 Task: Search one way flight ticket for 1 adult, 5 children, 2 infants in seat and 1 infant on lap in first from Idaho Falls: Idaho Falls Regional Airport (fanning Field) to Raleigh: Raleigh-durham International Airport on 8-5-2023. Choice of flights is Royal air maroc. Number of bags: 1 checked bag. Price is upto 55000. Outbound departure time preference is 14:15.
Action: Mouse moved to (302, 279)
Screenshot: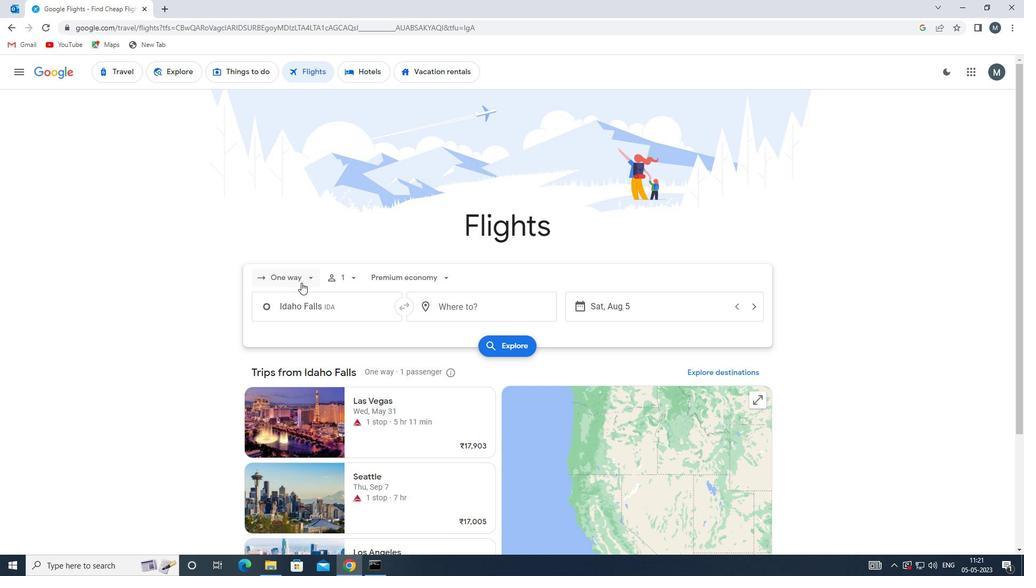 
Action: Mouse pressed left at (302, 279)
Screenshot: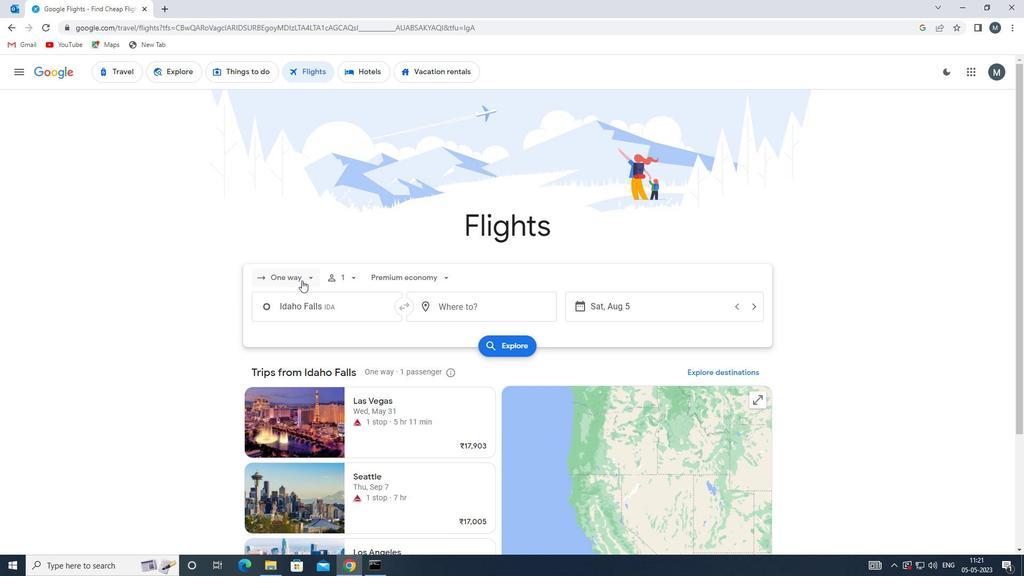 
Action: Mouse moved to (302, 324)
Screenshot: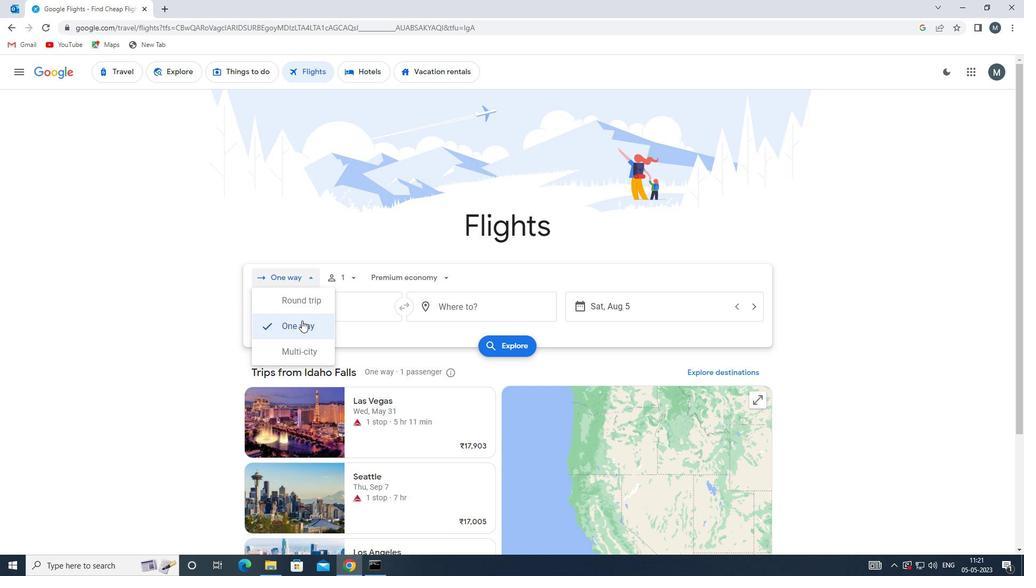 
Action: Mouse pressed left at (302, 324)
Screenshot: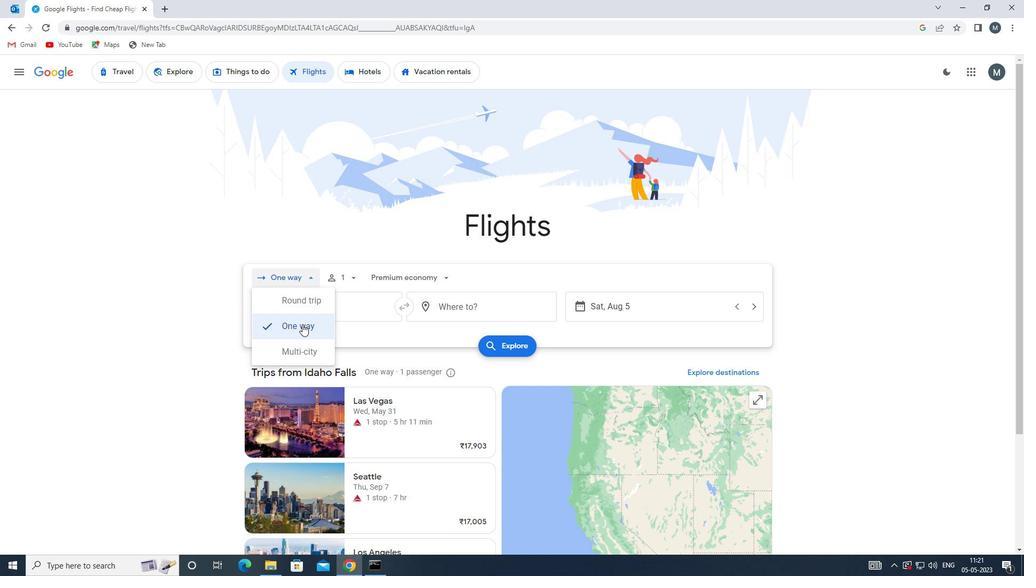 
Action: Mouse moved to (343, 275)
Screenshot: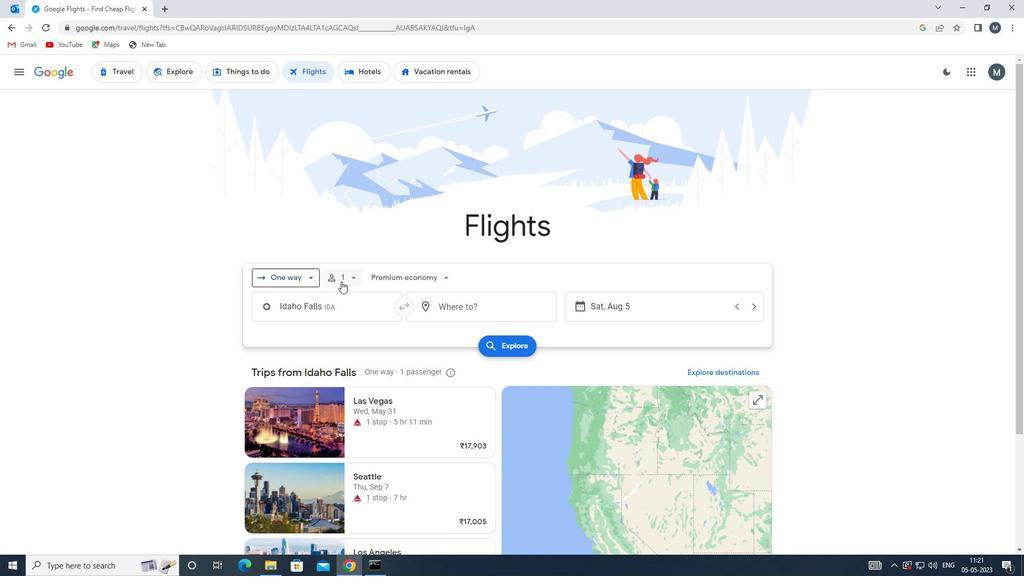 
Action: Mouse pressed left at (343, 275)
Screenshot: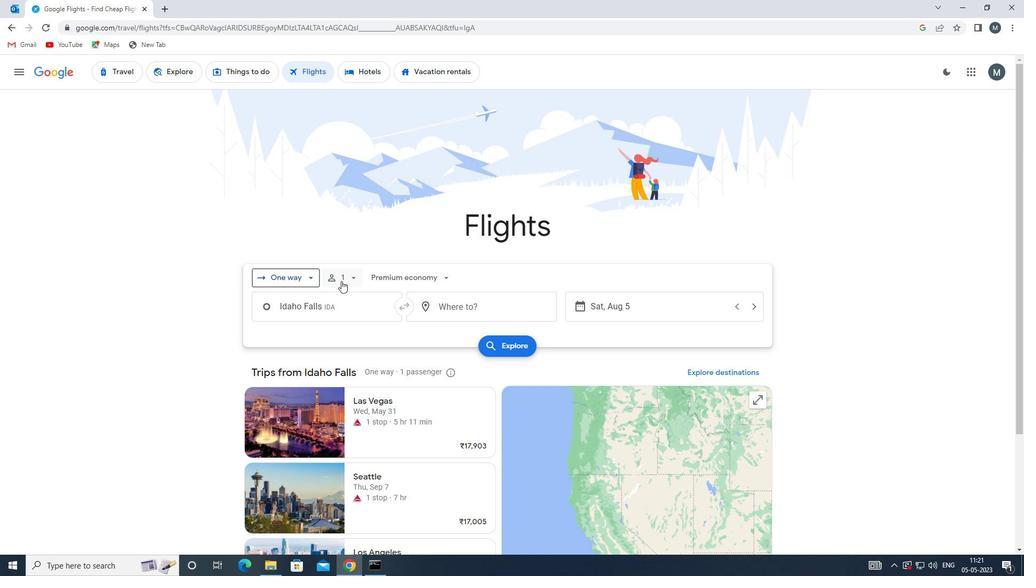 
Action: Mouse moved to (436, 335)
Screenshot: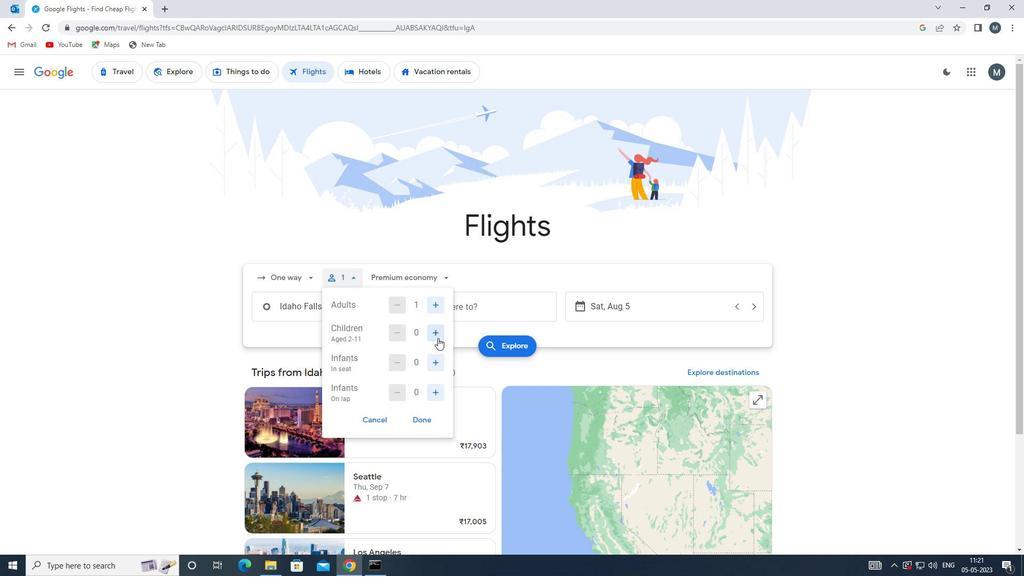 
Action: Mouse pressed left at (436, 335)
Screenshot: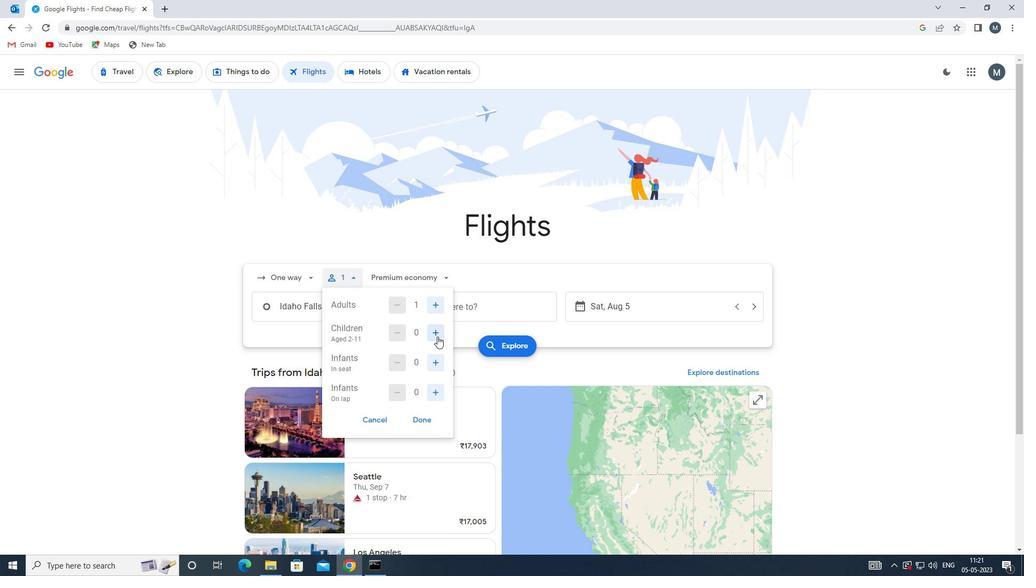 
Action: Mouse moved to (436, 335)
Screenshot: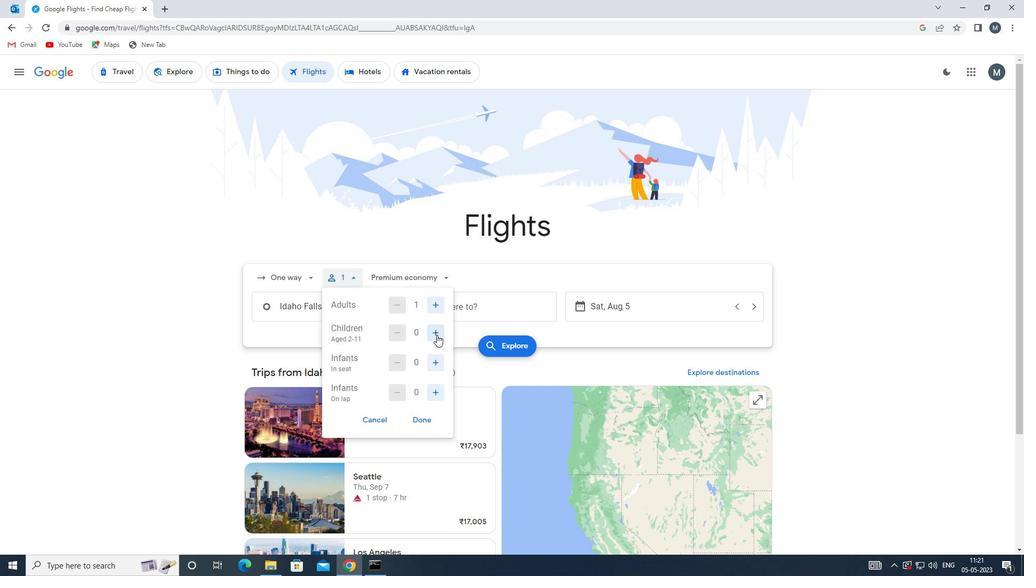 
Action: Mouse pressed left at (436, 335)
Screenshot: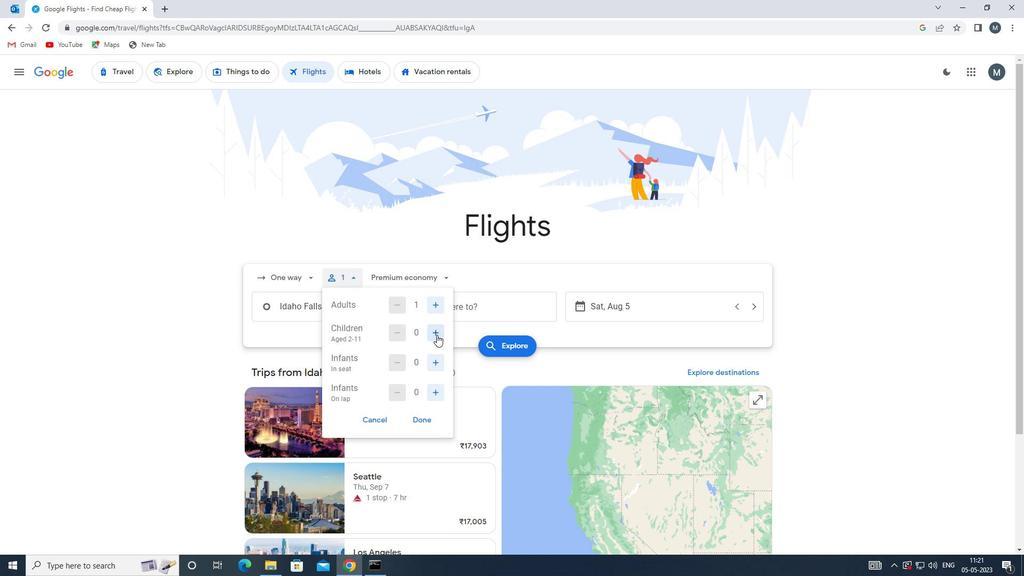 
Action: Mouse pressed left at (436, 335)
Screenshot: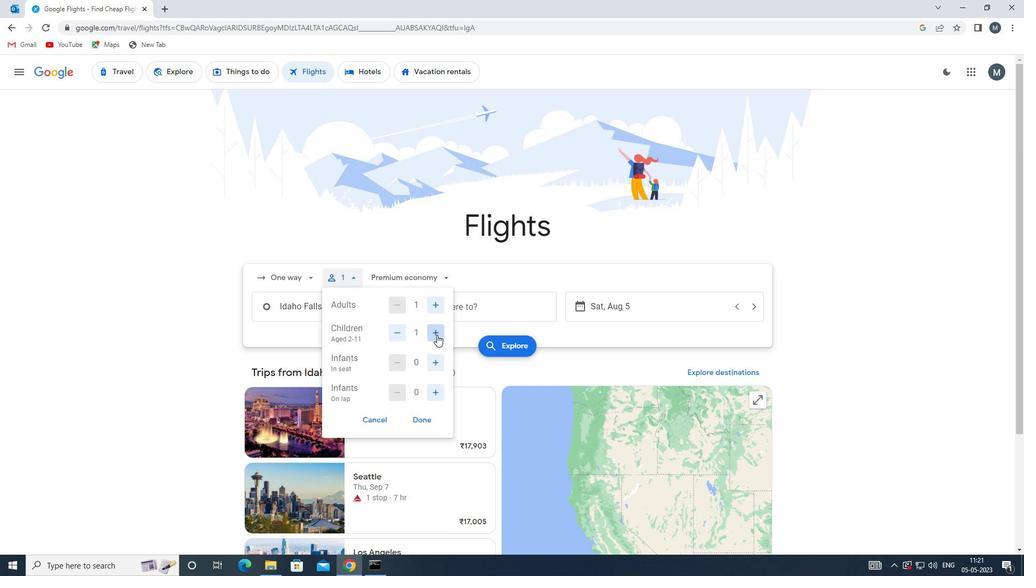 
Action: Mouse pressed left at (436, 335)
Screenshot: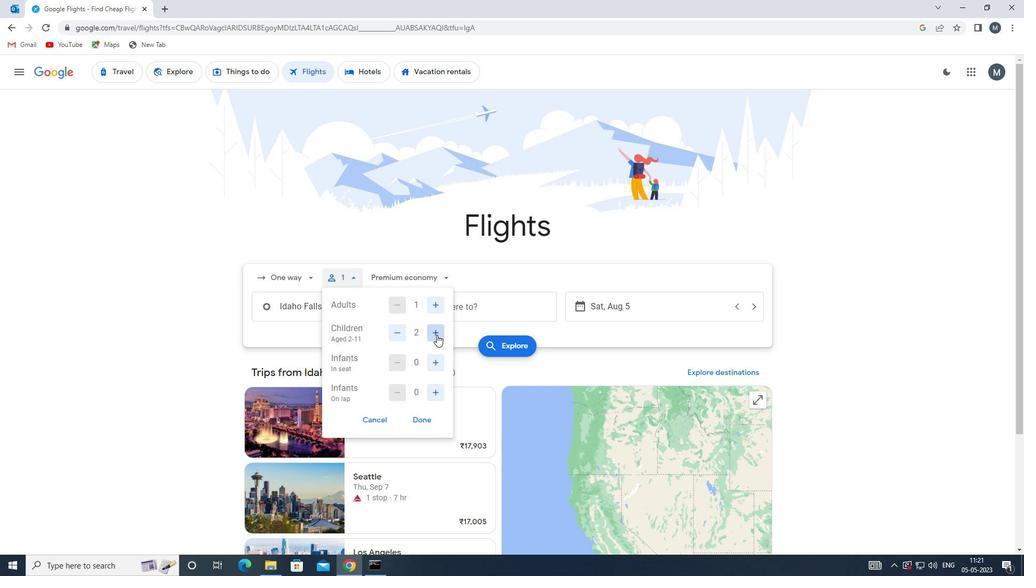 
Action: Mouse pressed left at (436, 335)
Screenshot: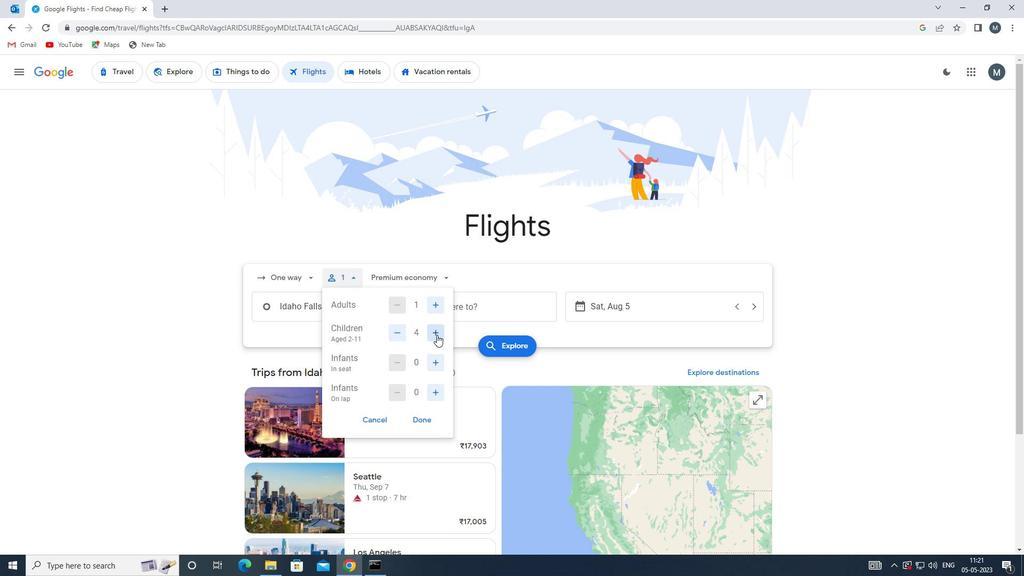 
Action: Mouse moved to (433, 363)
Screenshot: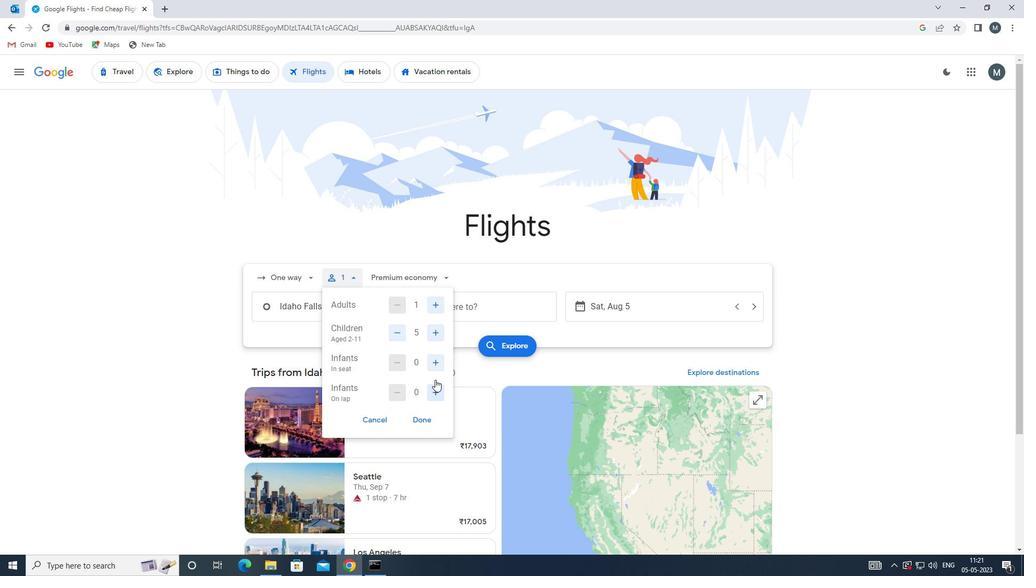 
Action: Mouse pressed left at (433, 363)
Screenshot: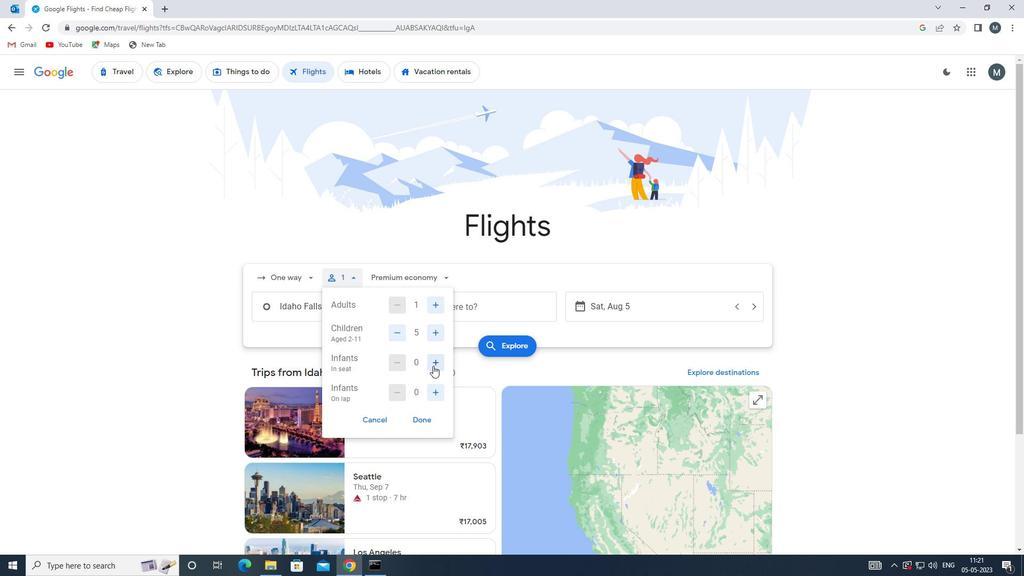 
Action: Mouse pressed left at (433, 363)
Screenshot: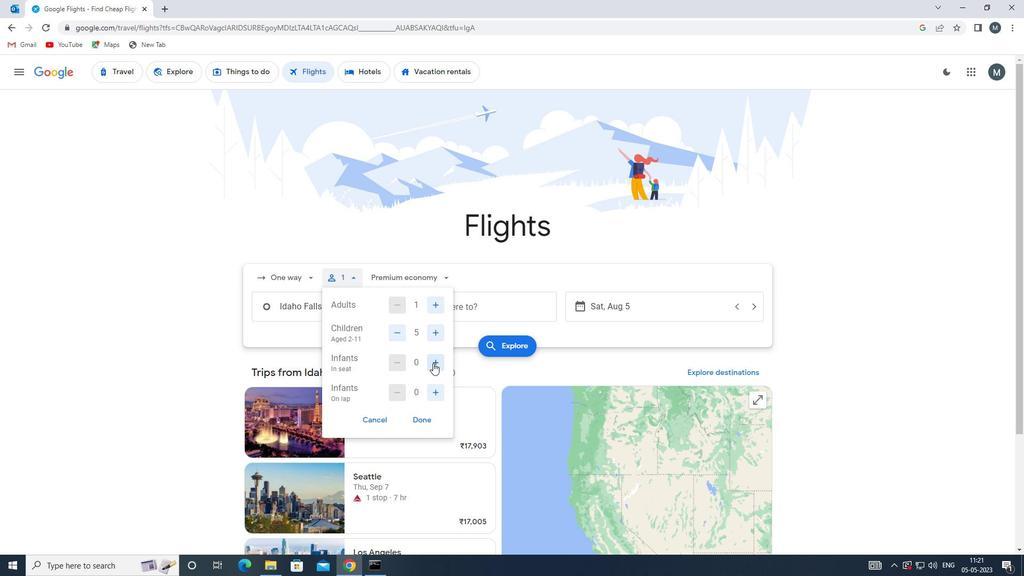 
Action: Mouse moved to (432, 390)
Screenshot: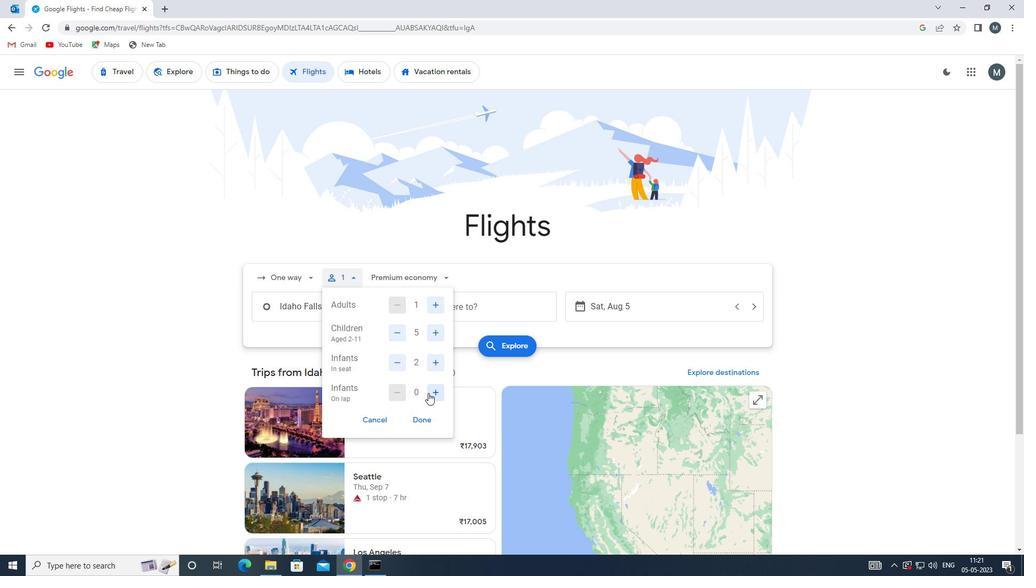 
Action: Mouse pressed left at (432, 390)
Screenshot: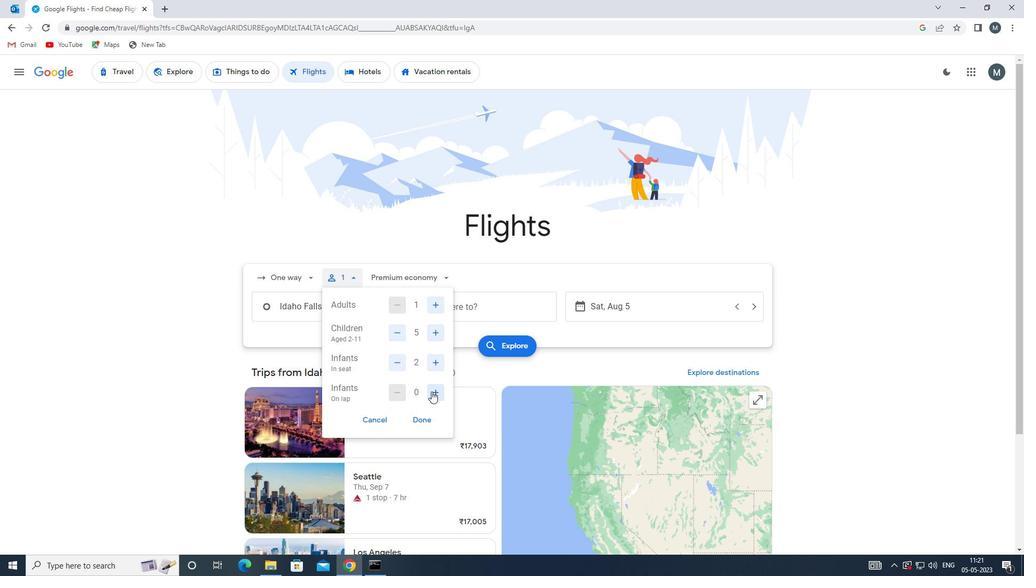 
Action: Mouse moved to (396, 364)
Screenshot: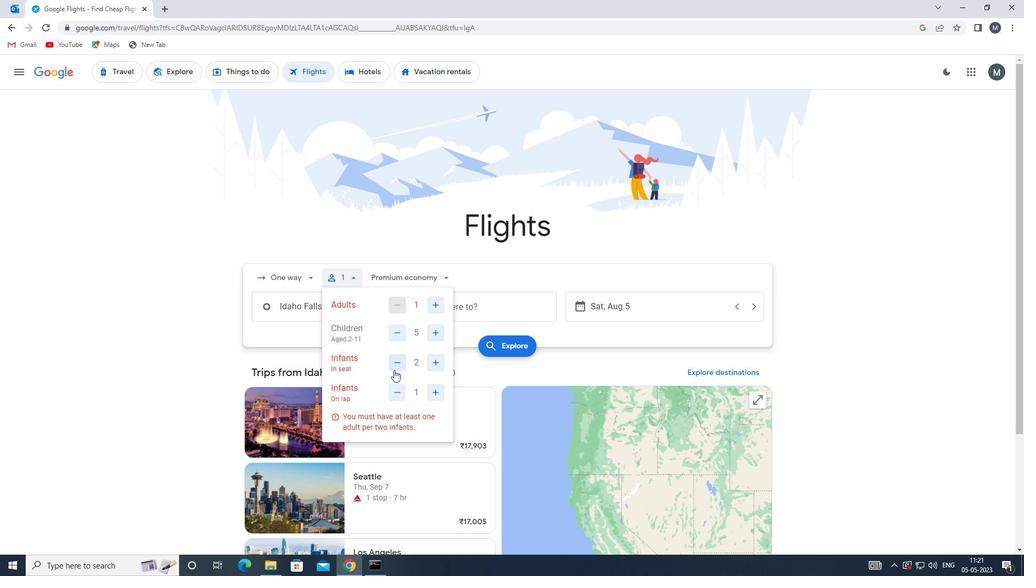 
Action: Mouse pressed left at (396, 364)
Screenshot: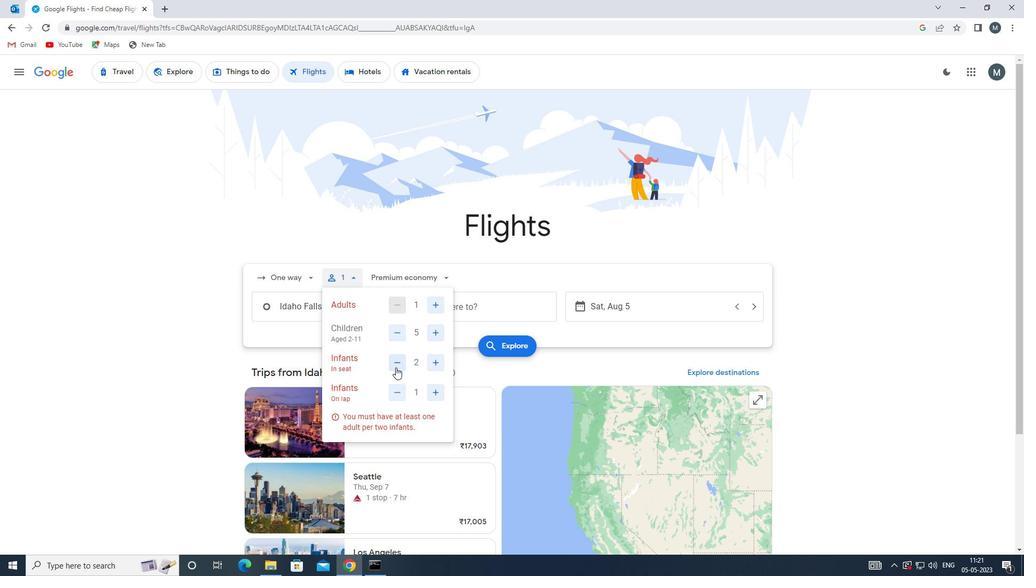
Action: Mouse moved to (417, 417)
Screenshot: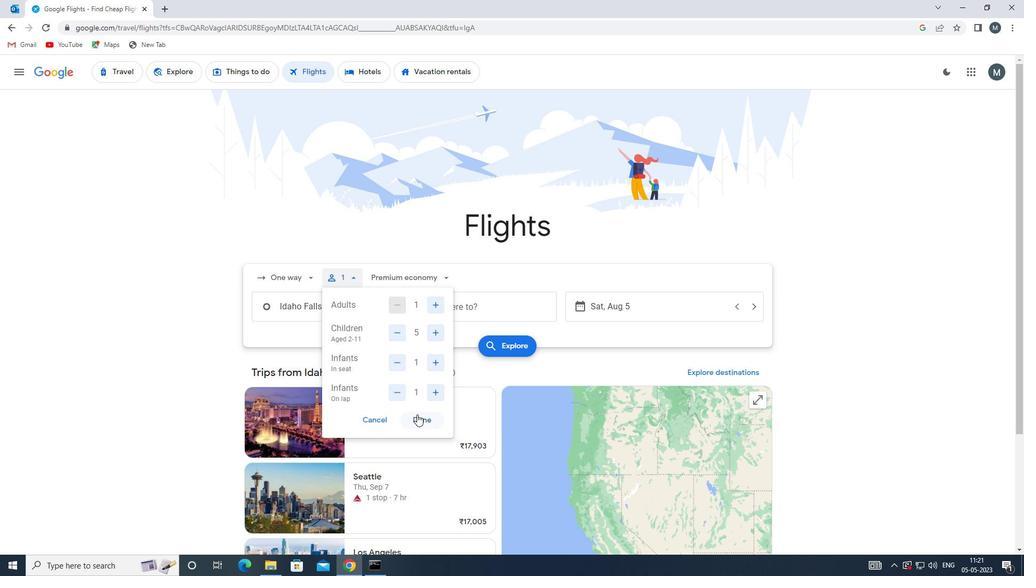 
Action: Mouse pressed left at (417, 417)
Screenshot: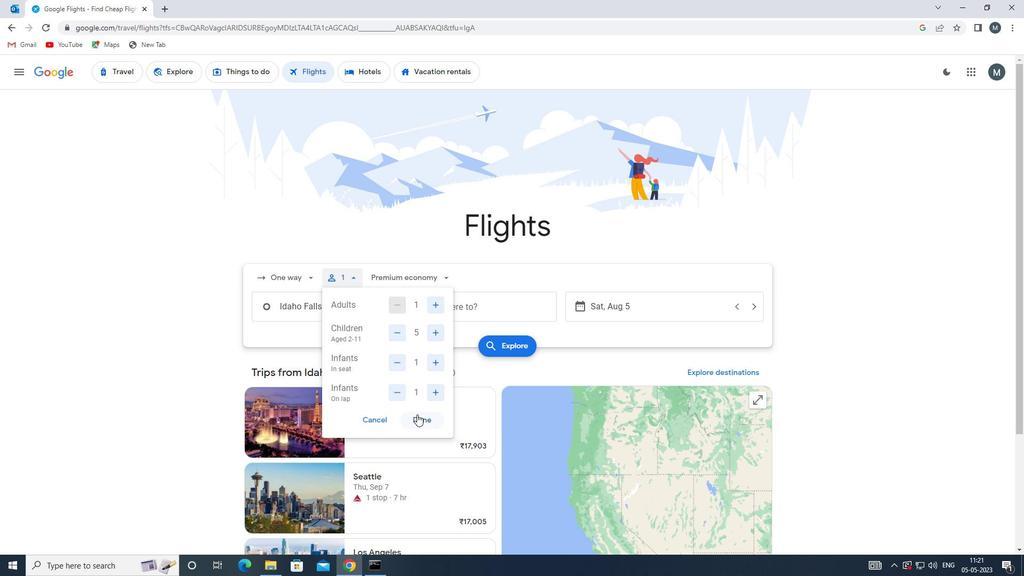
Action: Mouse moved to (422, 279)
Screenshot: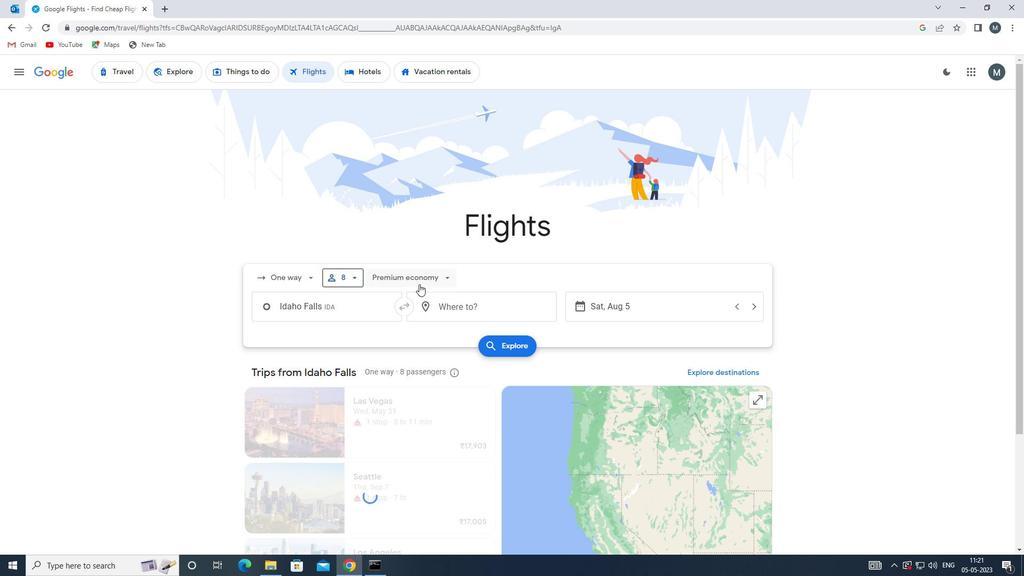 
Action: Mouse pressed left at (422, 279)
Screenshot: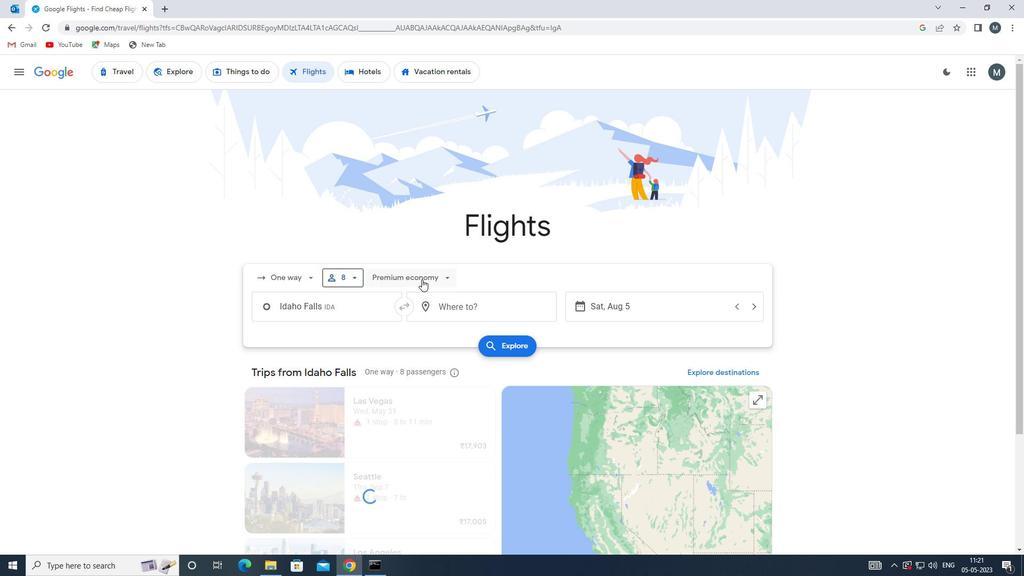 
Action: Mouse moved to (413, 380)
Screenshot: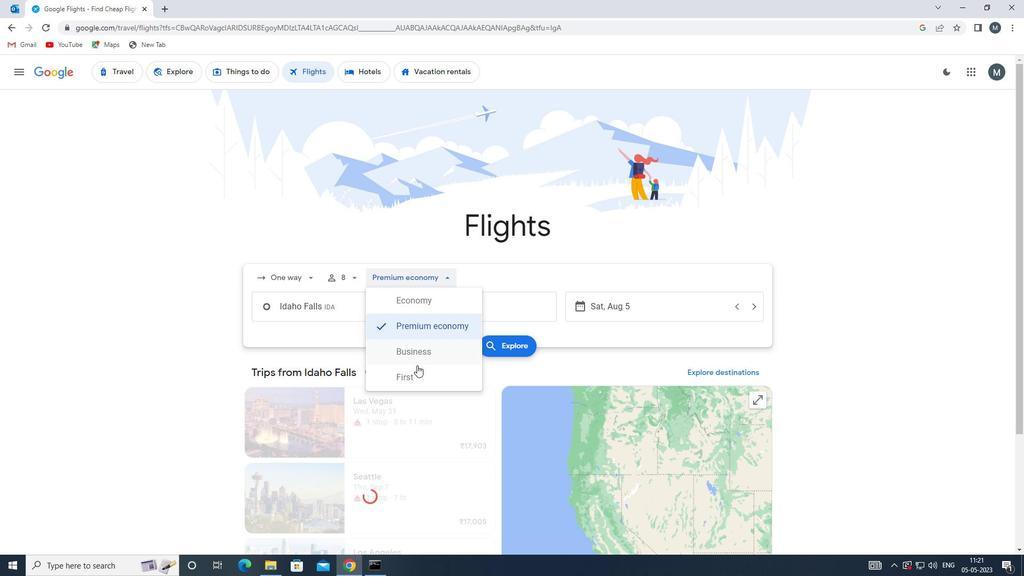 
Action: Mouse pressed left at (413, 380)
Screenshot: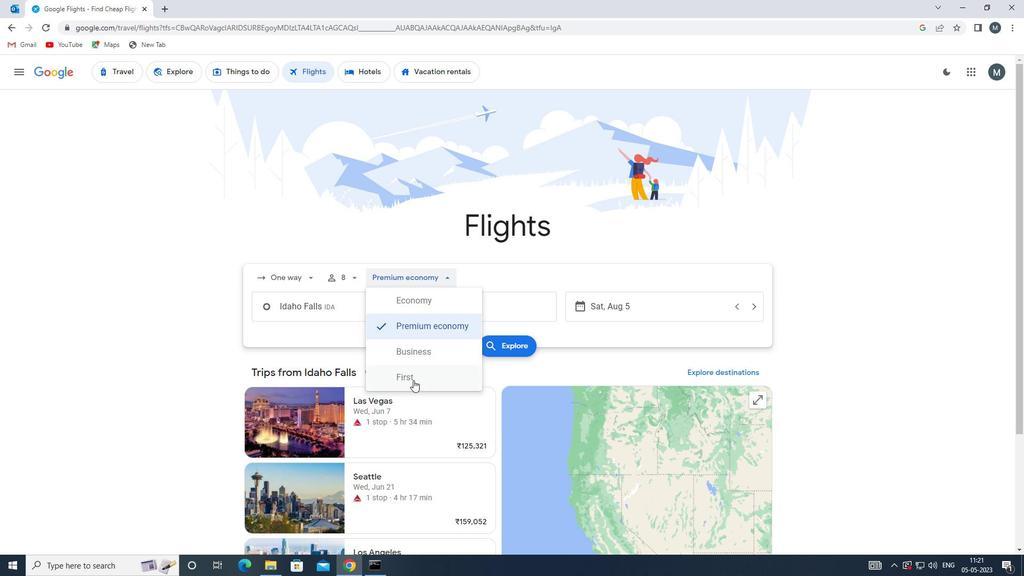 
Action: Mouse moved to (347, 307)
Screenshot: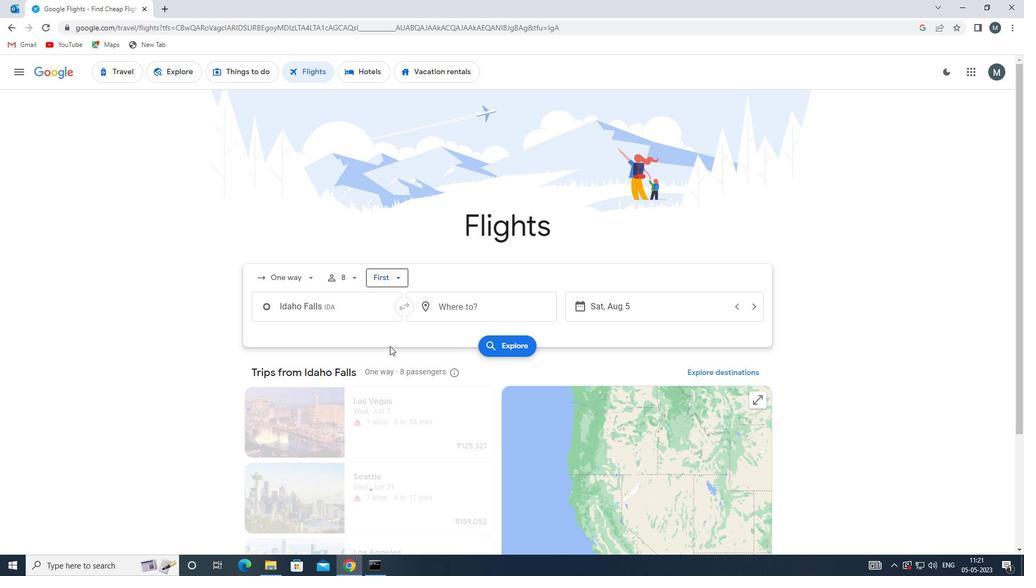 
Action: Mouse pressed left at (347, 307)
Screenshot: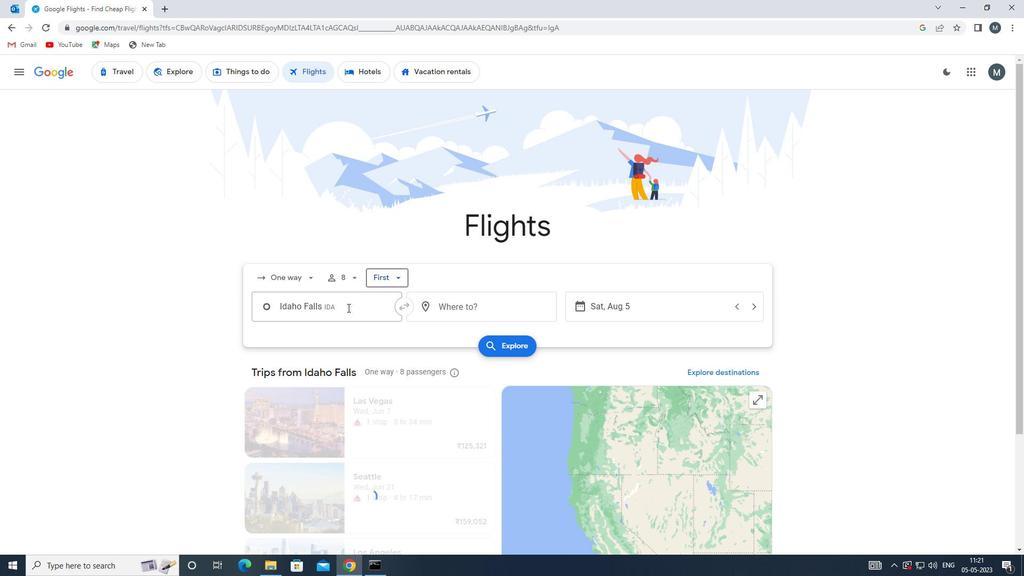 
Action: Mouse moved to (367, 368)
Screenshot: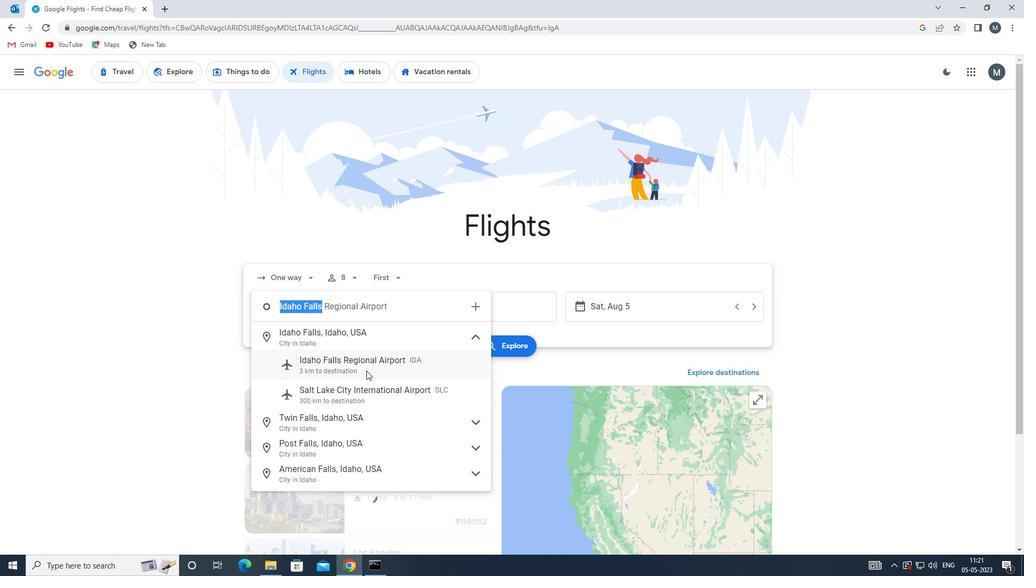 
Action: Mouse pressed left at (367, 368)
Screenshot: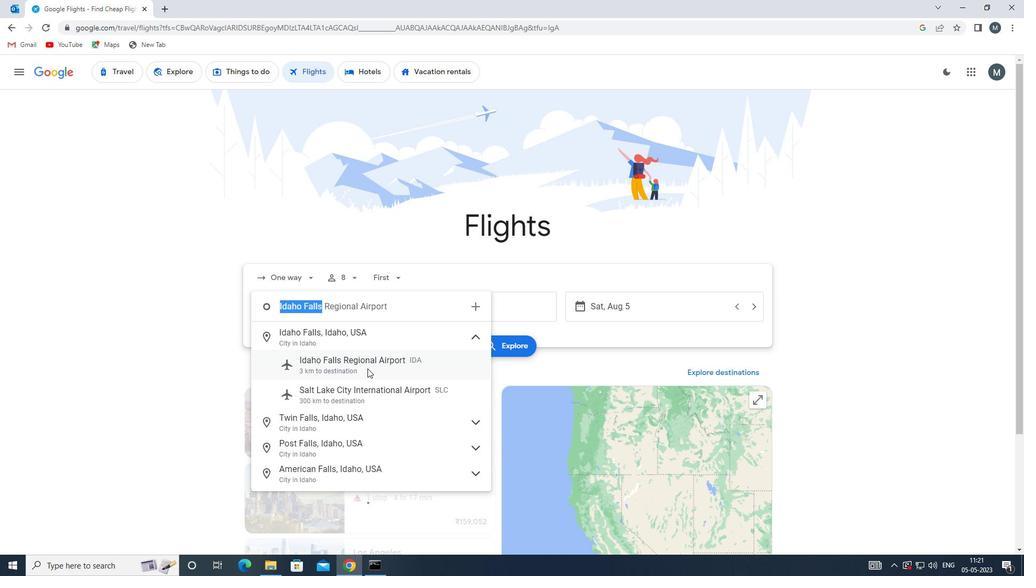 
Action: Mouse moved to (467, 307)
Screenshot: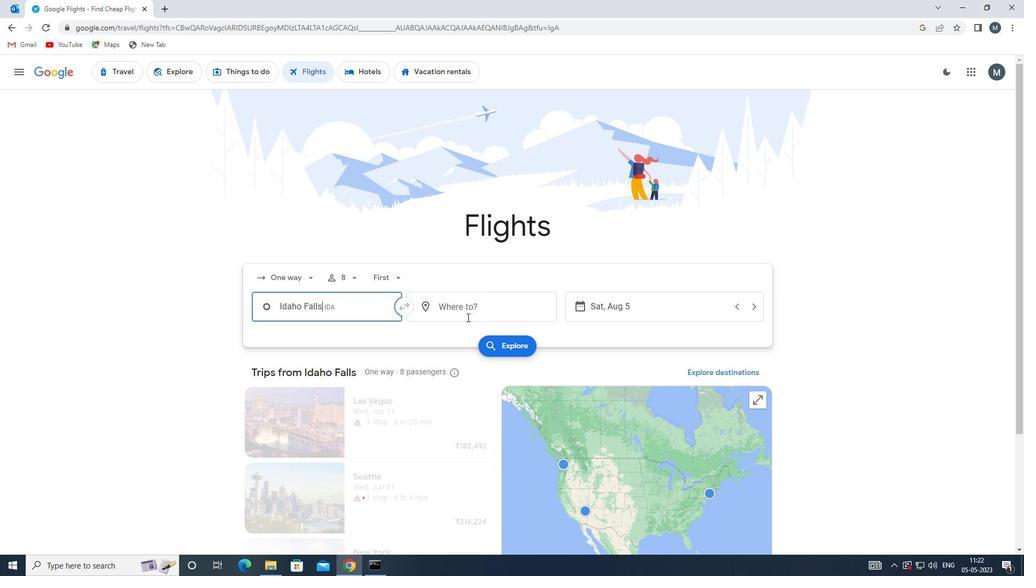 
Action: Mouse pressed left at (467, 307)
Screenshot: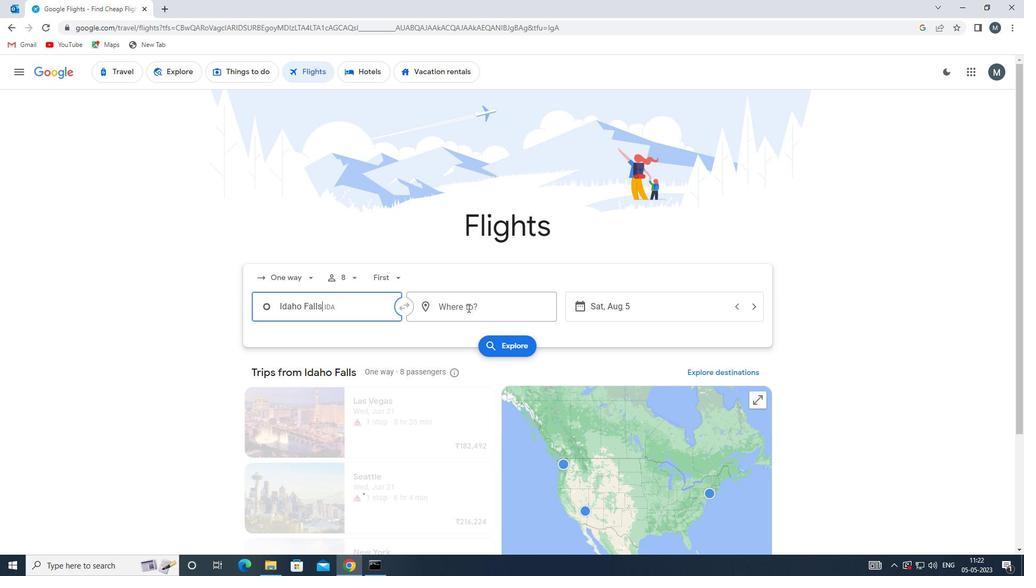 
Action: Mouse moved to (465, 307)
Screenshot: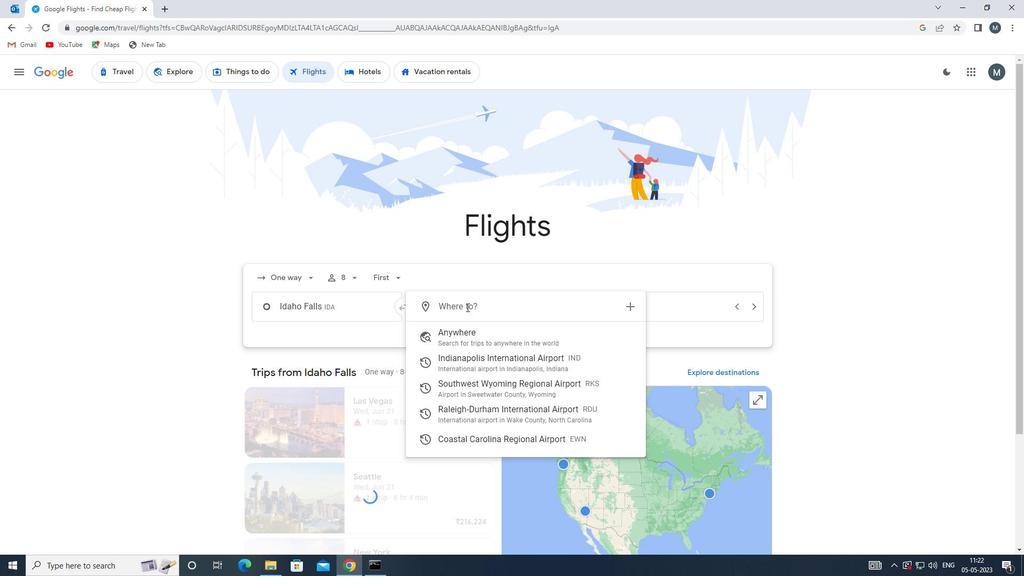 
Action: Key pressed r
Screenshot: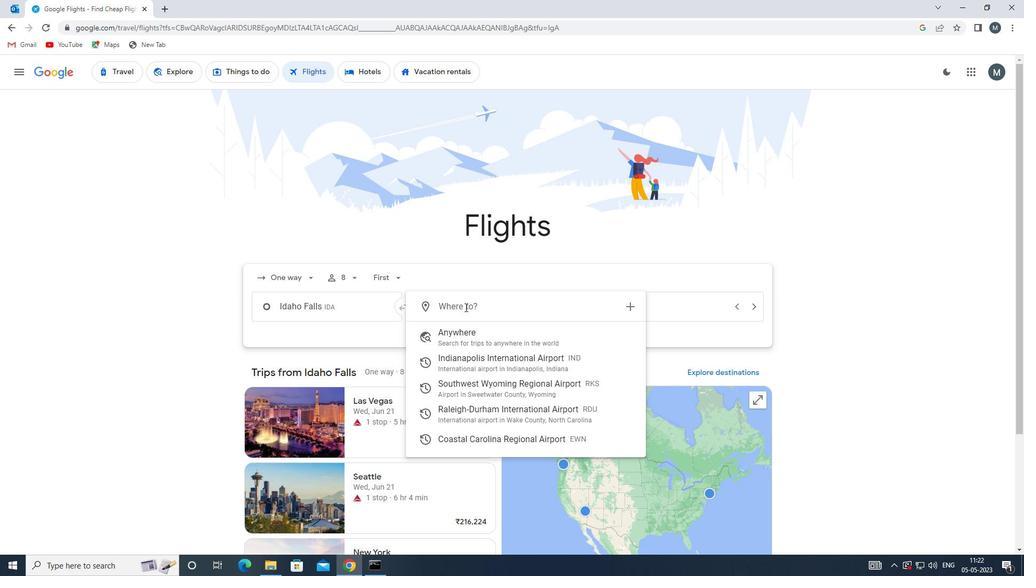 
Action: Mouse moved to (463, 307)
Screenshot: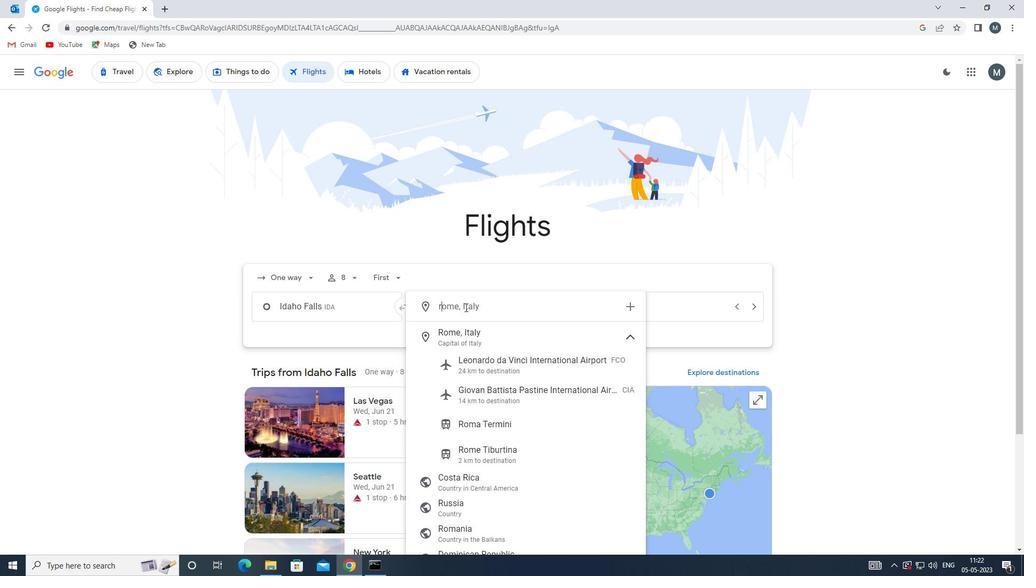 
Action: Key pressed du
Screenshot: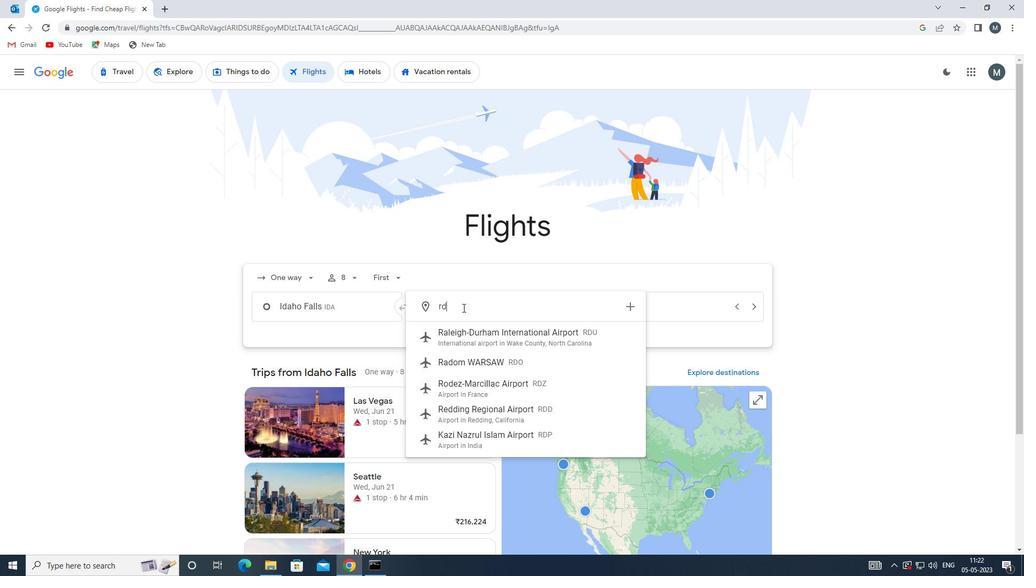 
Action: Mouse moved to (480, 335)
Screenshot: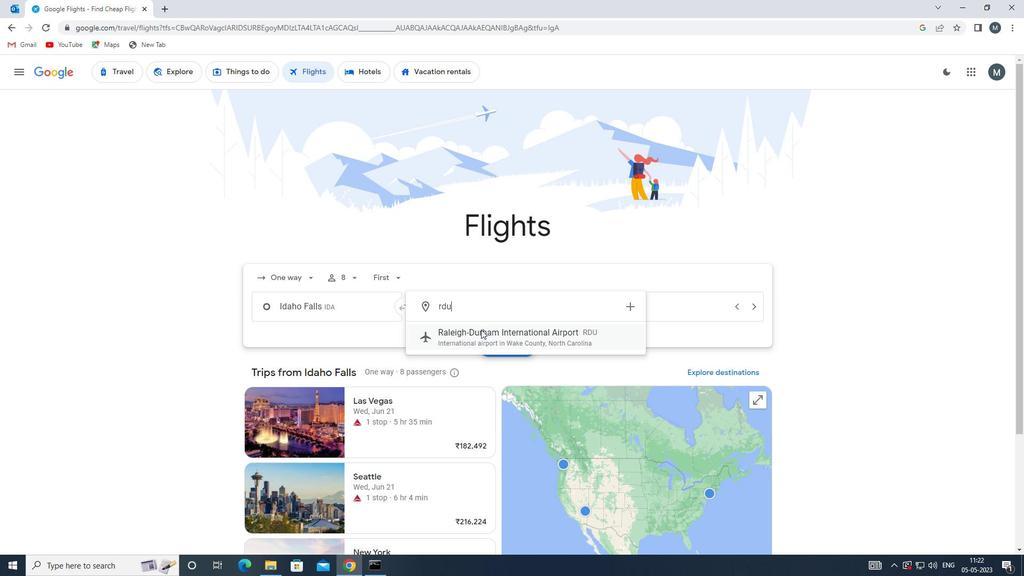 
Action: Mouse pressed left at (480, 335)
Screenshot: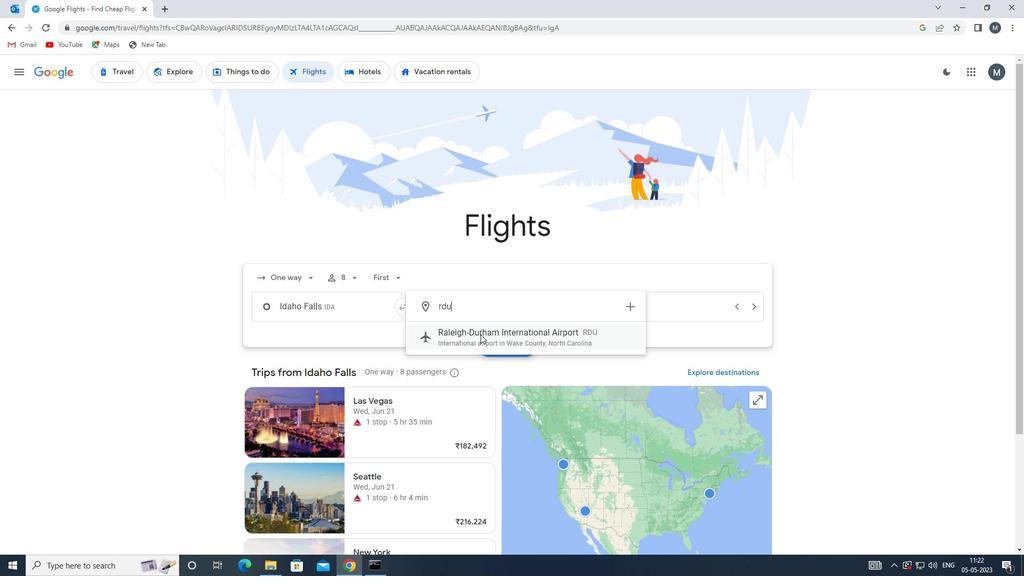
Action: Mouse moved to (608, 310)
Screenshot: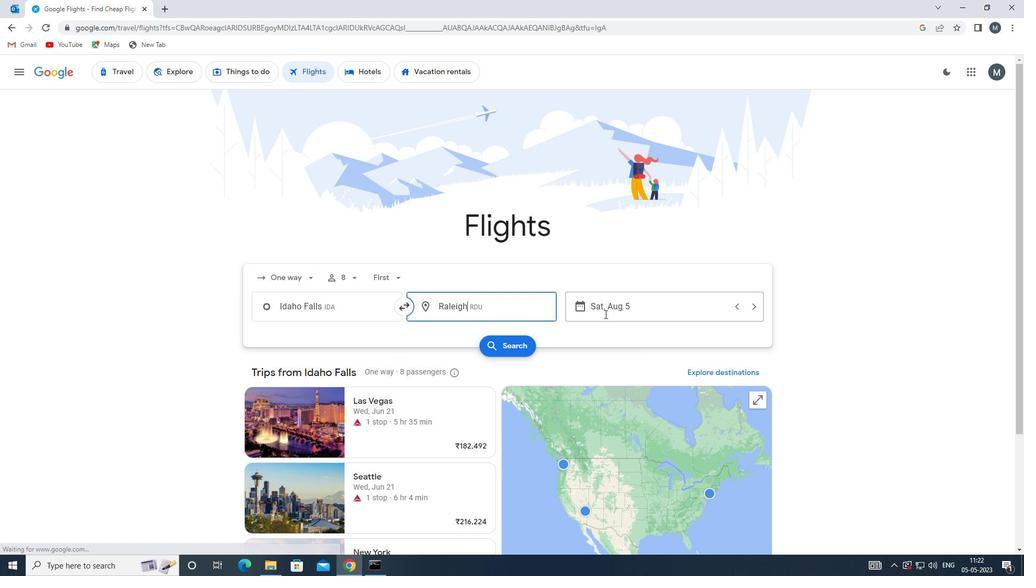 
Action: Mouse pressed left at (608, 310)
Screenshot: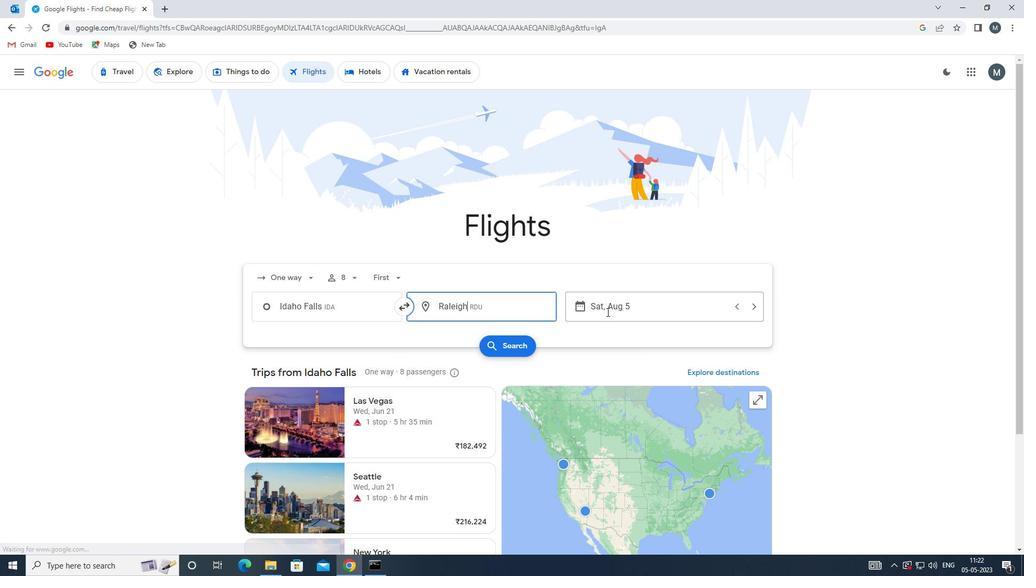 
Action: Mouse moved to (539, 356)
Screenshot: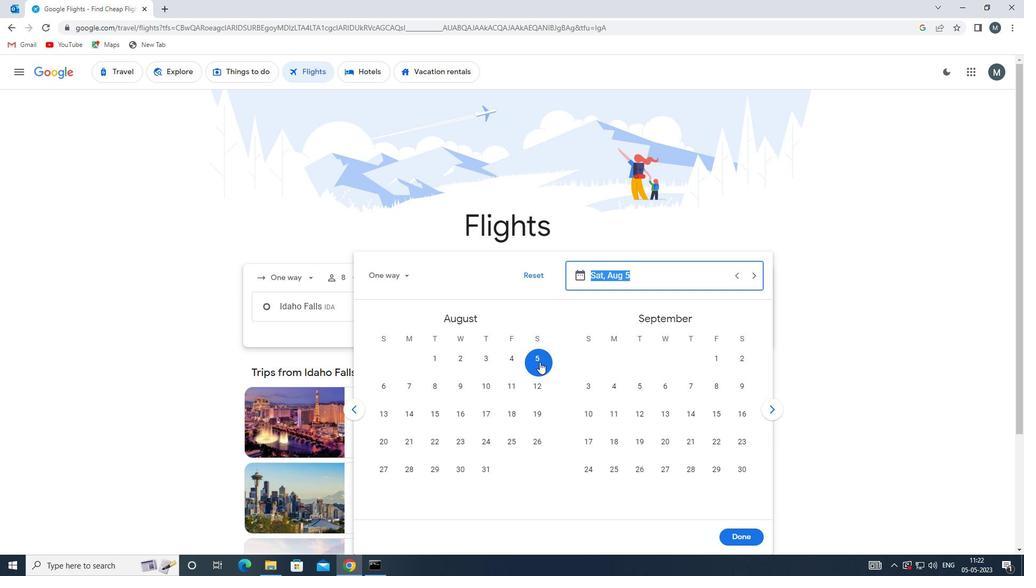 
Action: Mouse pressed left at (539, 356)
Screenshot: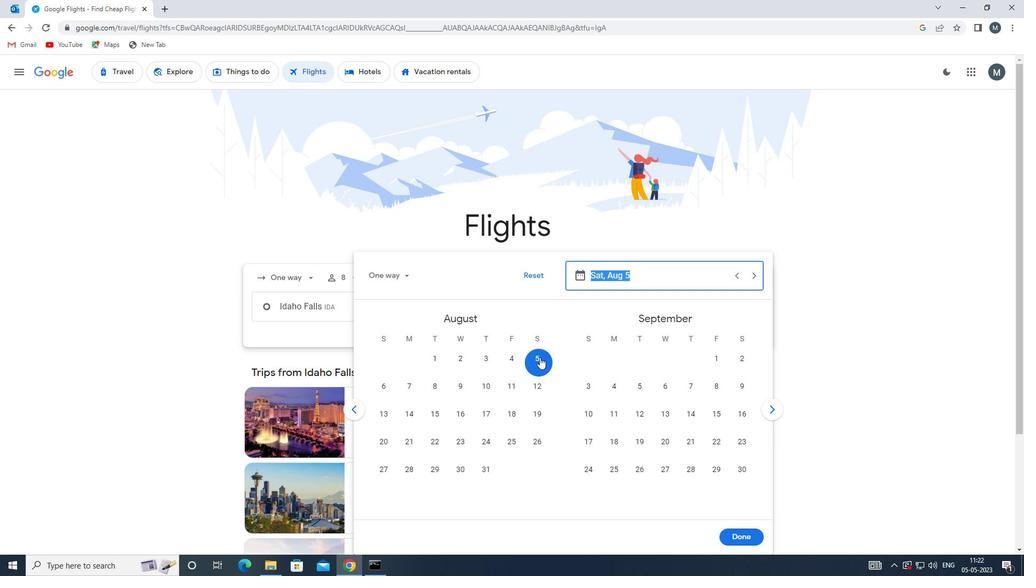 
Action: Mouse moved to (727, 535)
Screenshot: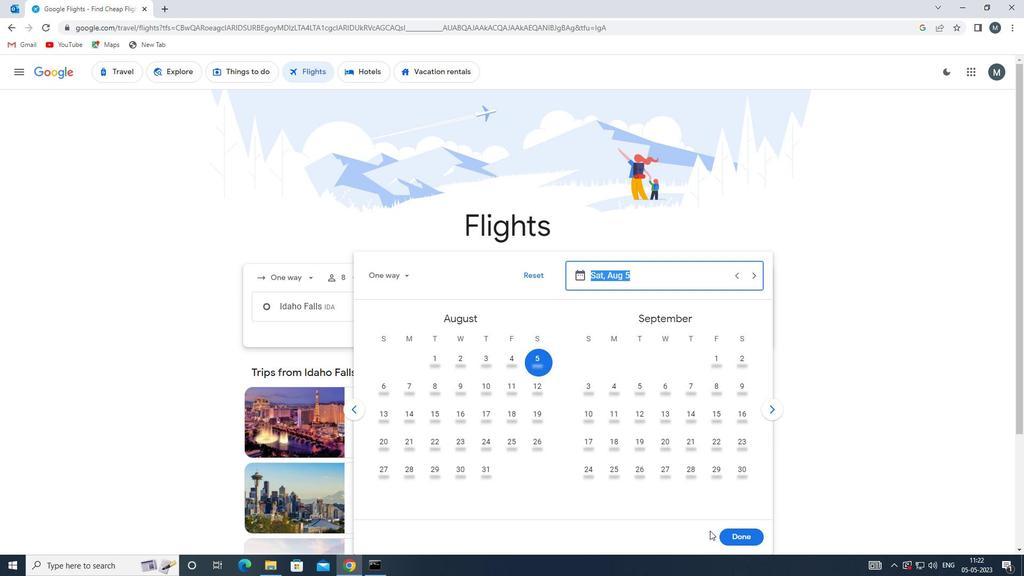 
Action: Mouse pressed left at (727, 535)
Screenshot: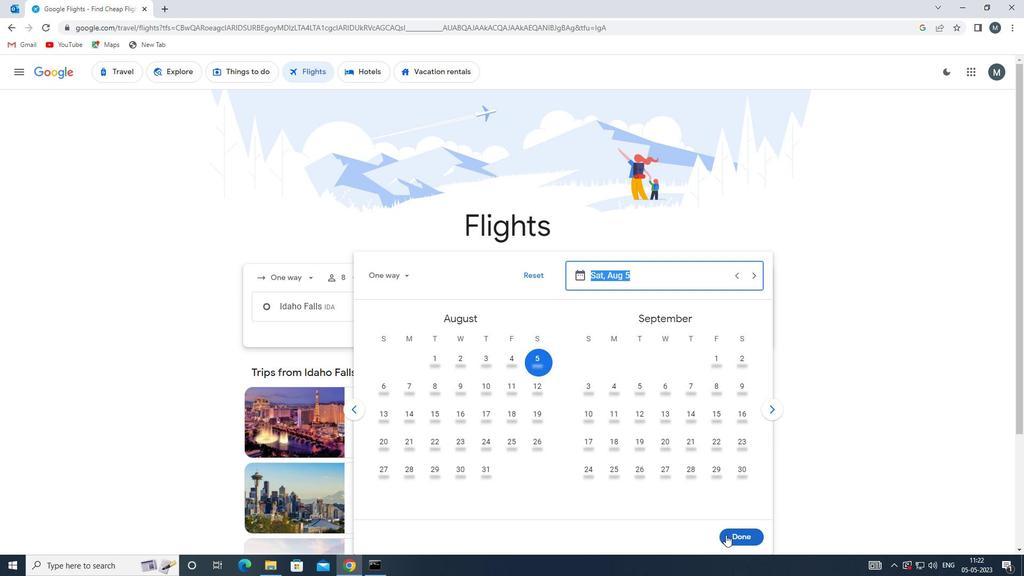 
Action: Mouse moved to (496, 342)
Screenshot: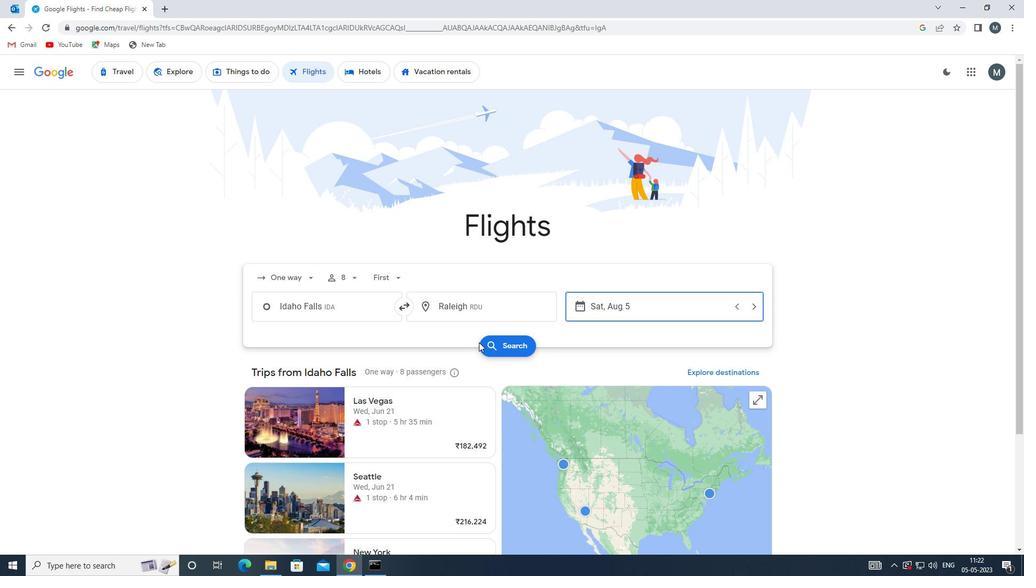 
Action: Mouse pressed left at (496, 342)
Screenshot: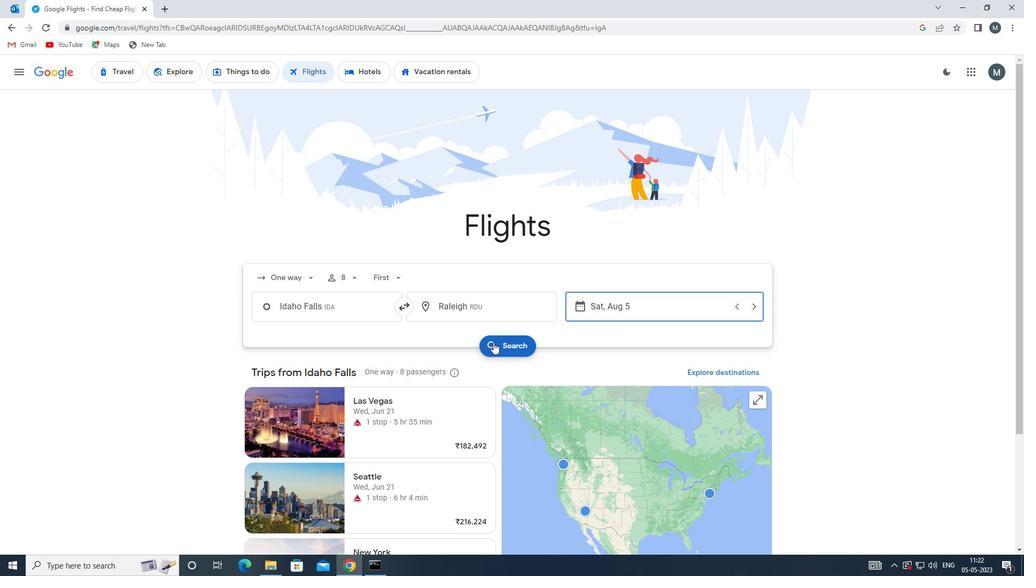 
Action: Mouse moved to (249, 172)
Screenshot: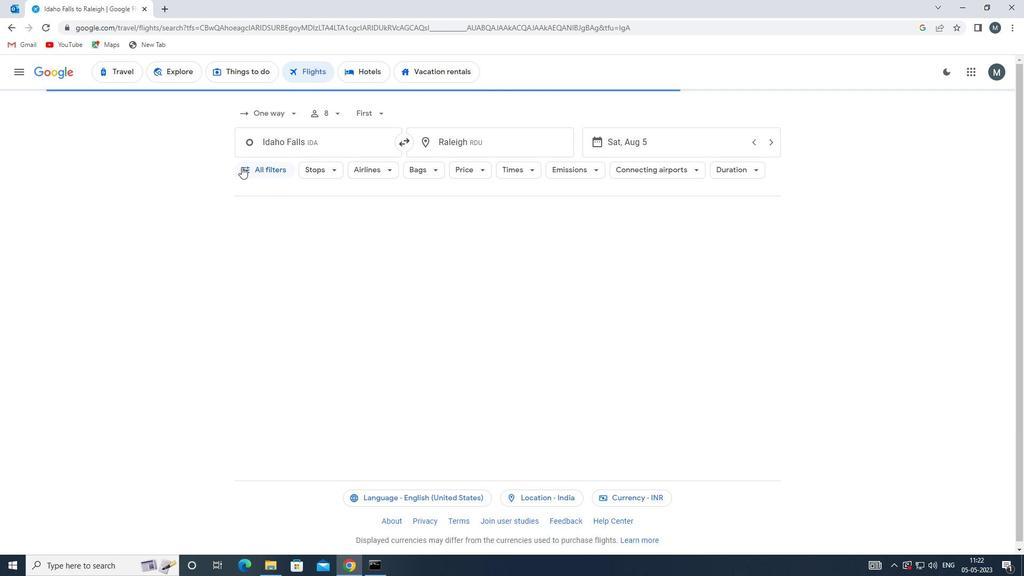 
Action: Mouse pressed left at (249, 172)
Screenshot: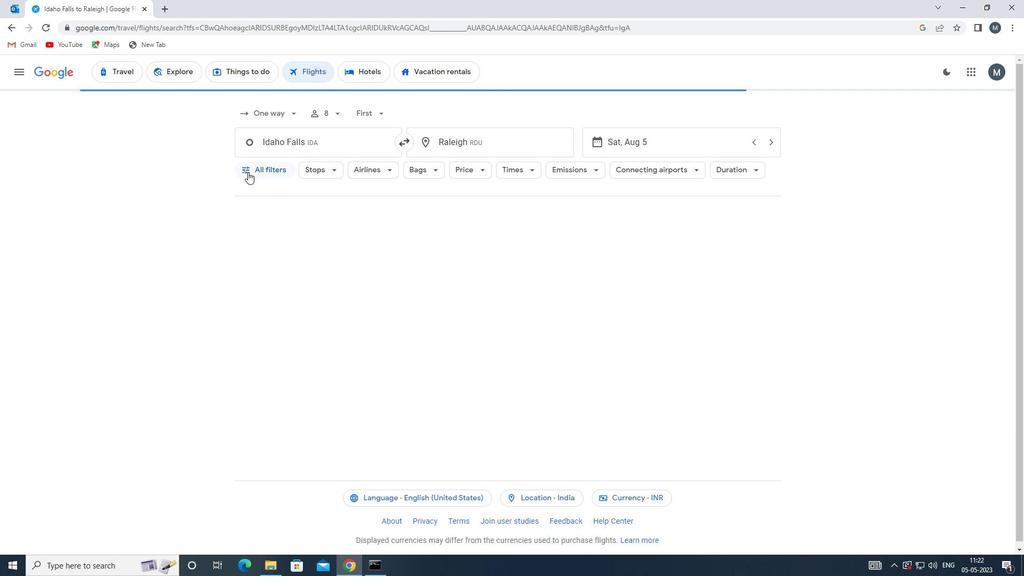 
Action: Mouse moved to (280, 277)
Screenshot: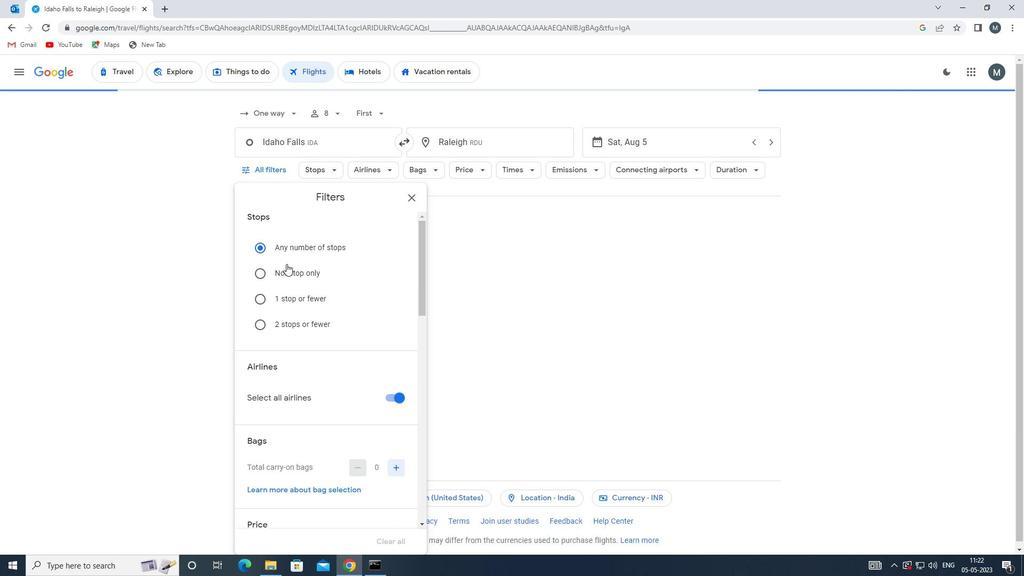 
Action: Mouse scrolled (280, 276) with delta (0, 0)
Screenshot: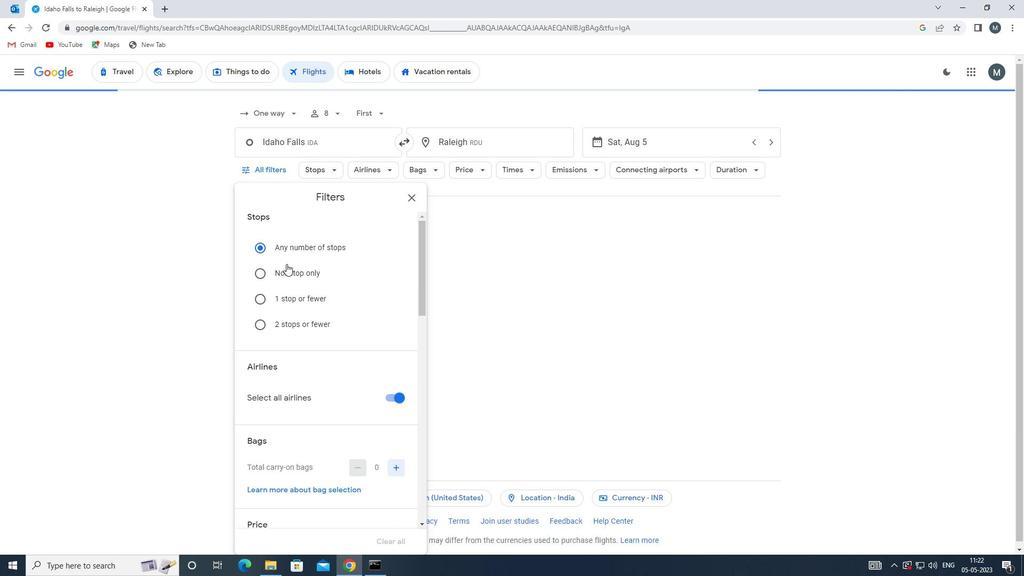 
Action: Mouse moved to (275, 292)
Screenshot: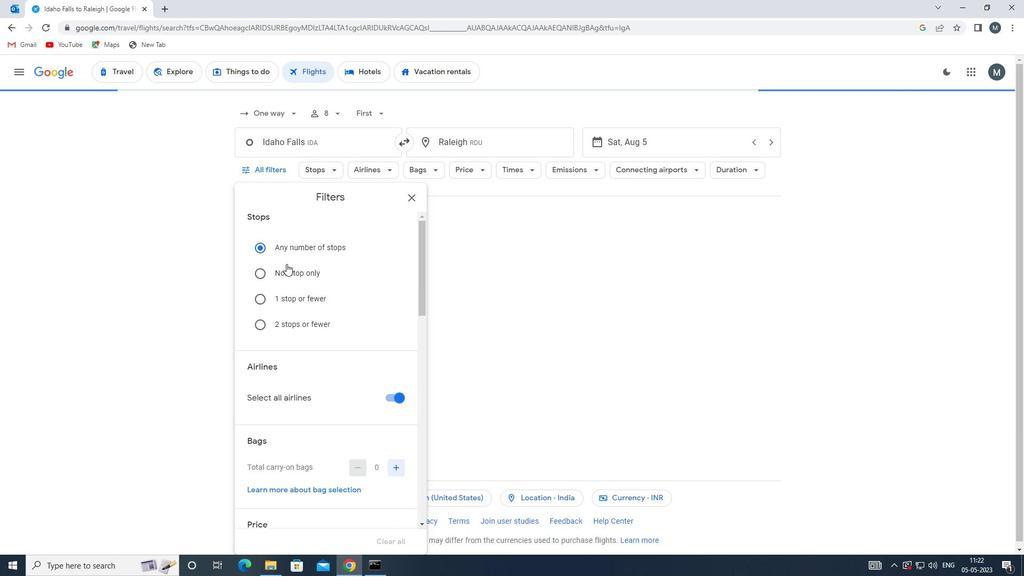 
Action: Mouse scrolled (275, 291) with delta (0, 0)
Screenshot: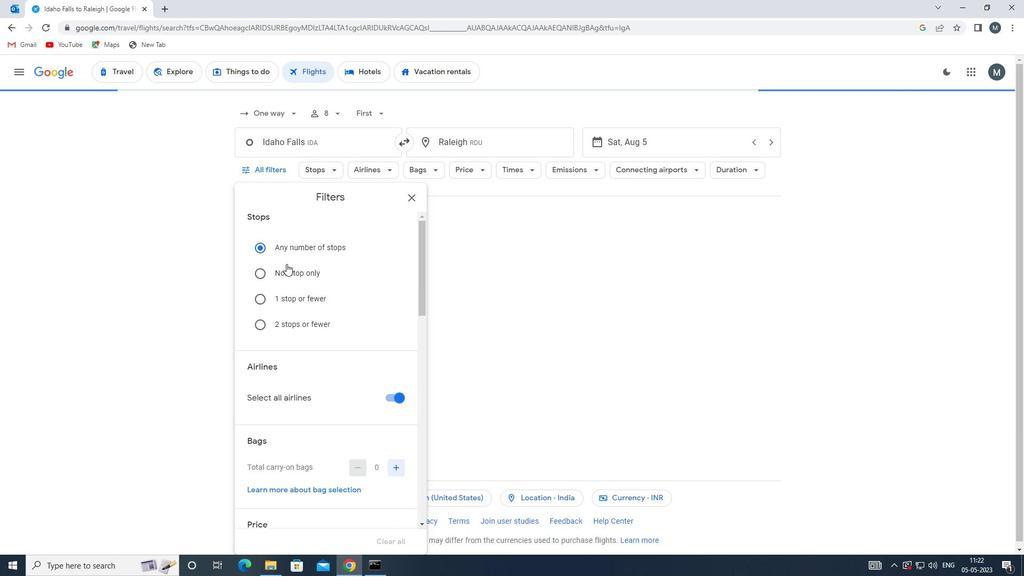 
Action: Mouse moved to (388, 292)
Screenshot: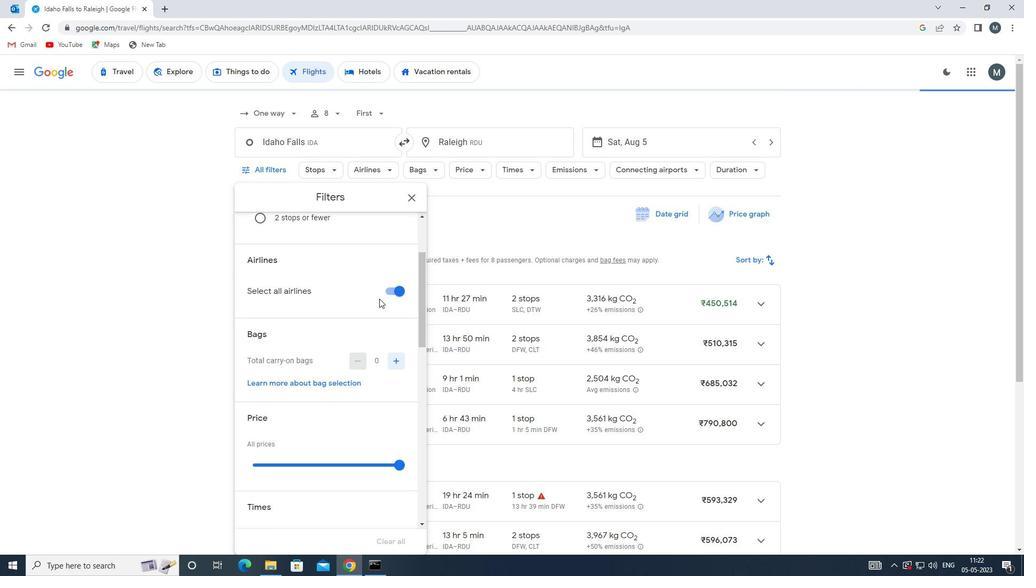 
Action: Mouse pressed left at (388, 292)
Screenshot: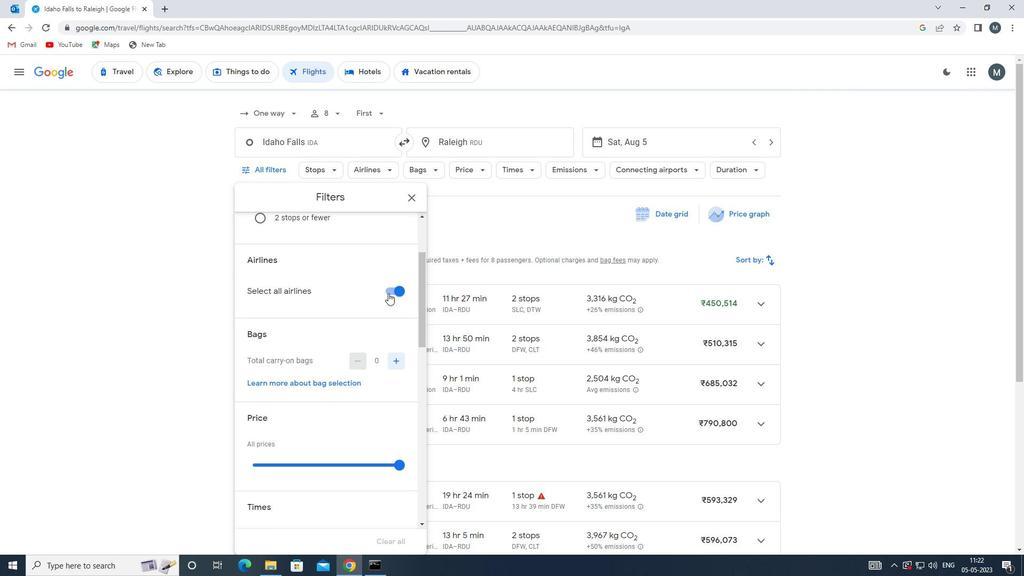
Action: Mouse moved to (319, 352)
Screenshot: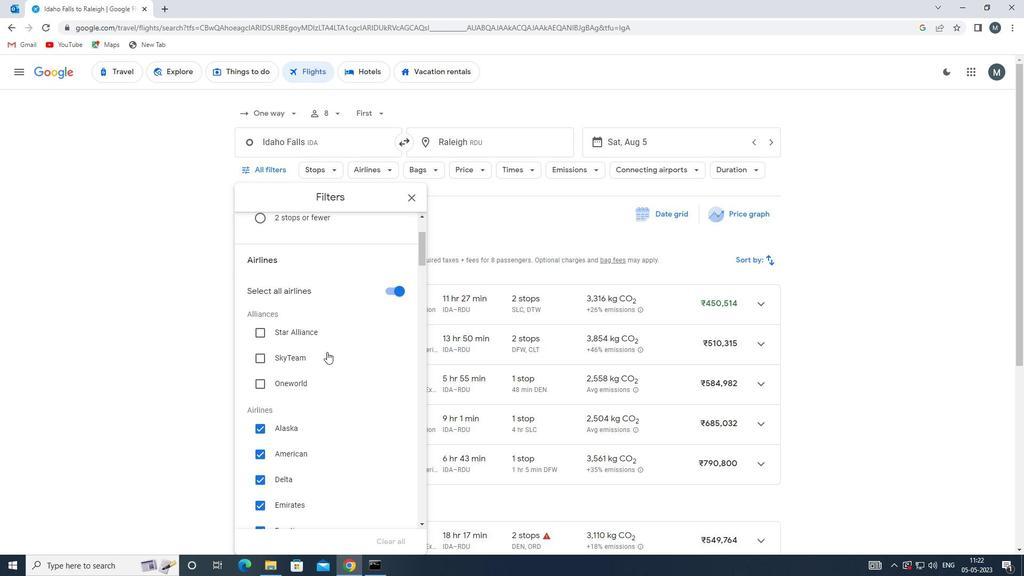 
Action: Mouse scrolled (319, 351) with delta (0, 0)
Screenshot: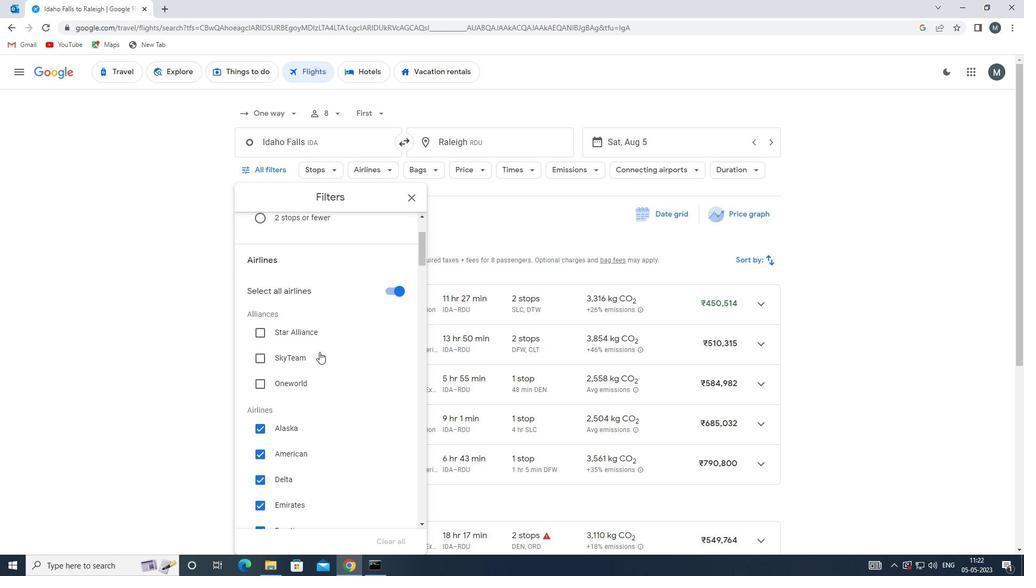
Action: Mouse moved to (388, 243)
Screenshot: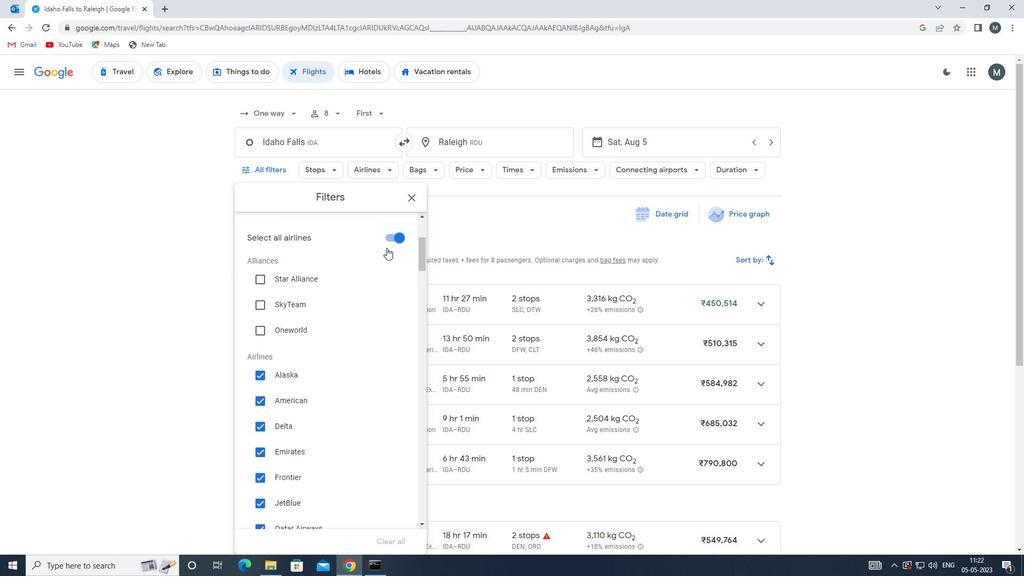 
Action: Mouse pressed left at (388, 243)
Screenshot: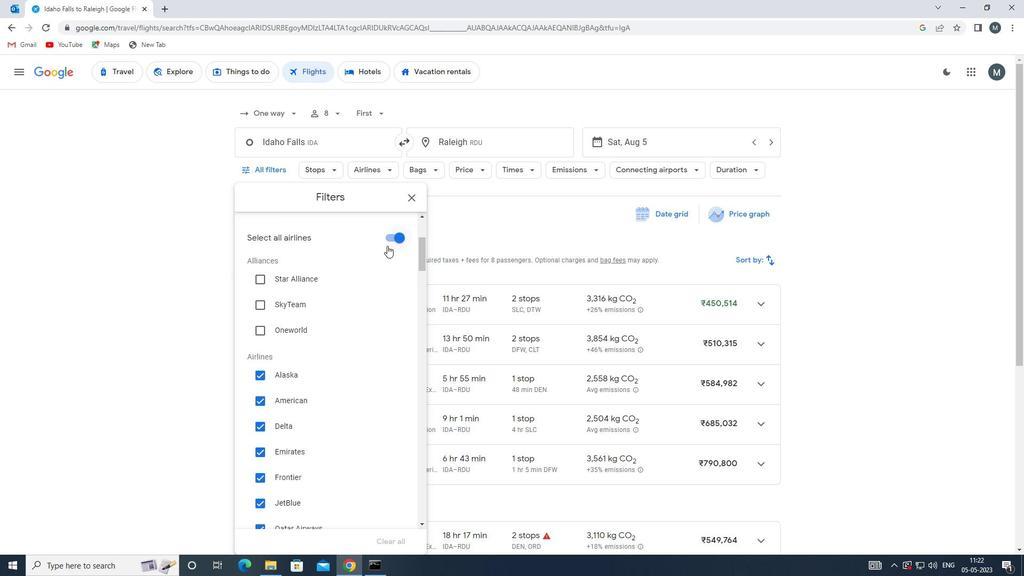 
Action: Mouse moved to (325, 355)
Screenshot: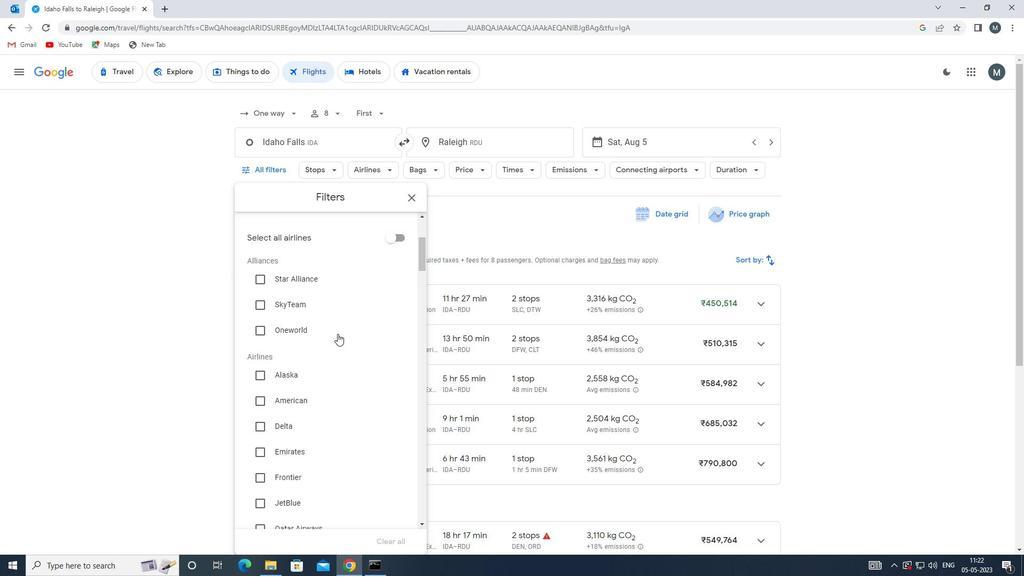 
Action: Mouse scrolled (325, 355) with delta (0, 0)
Screenshot: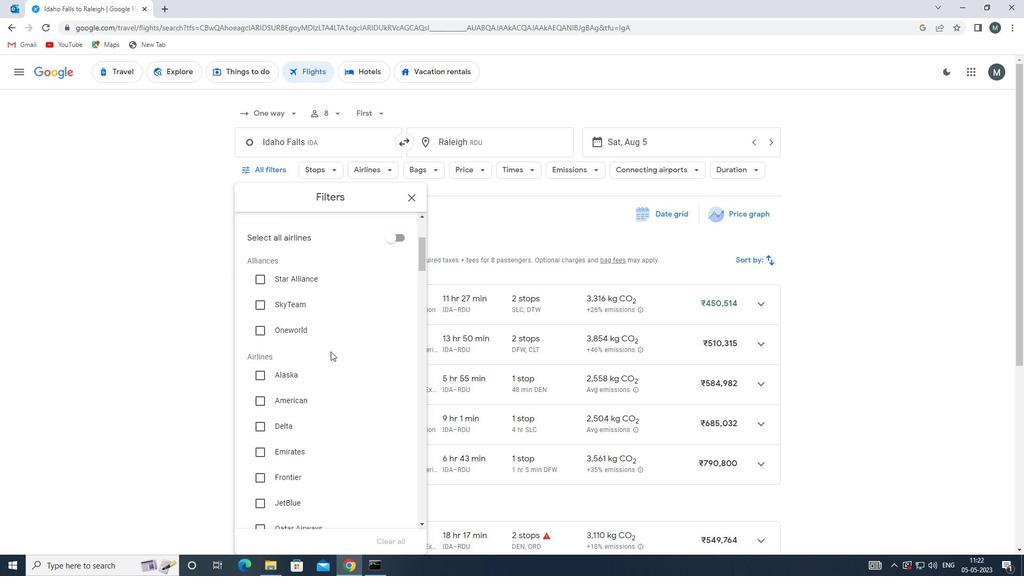
Action: Mouse moved to (324, 356)
Screenshot: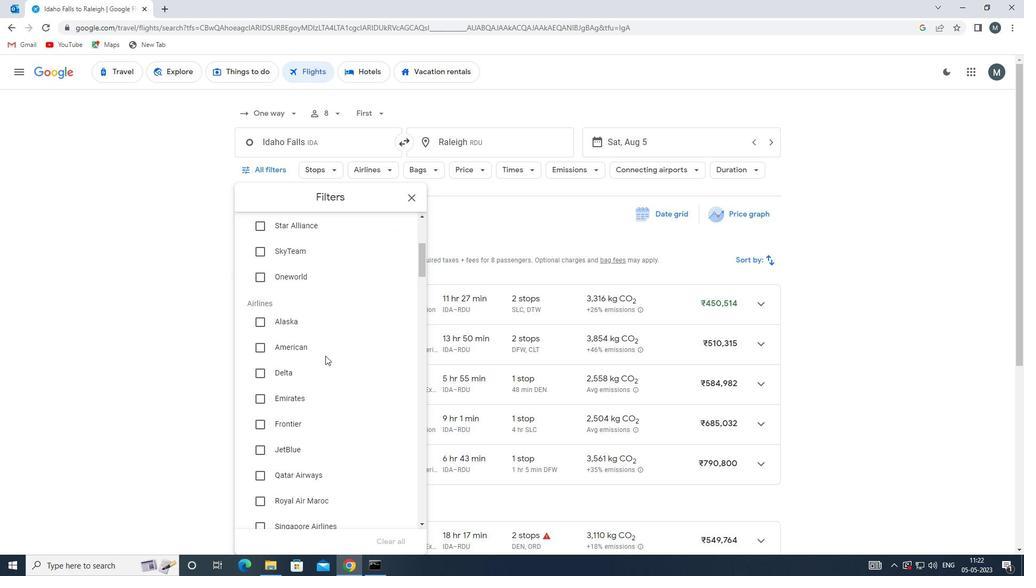 
Action: Mouse scrolled (324, 356) with delta (0, 0)
Screenshot: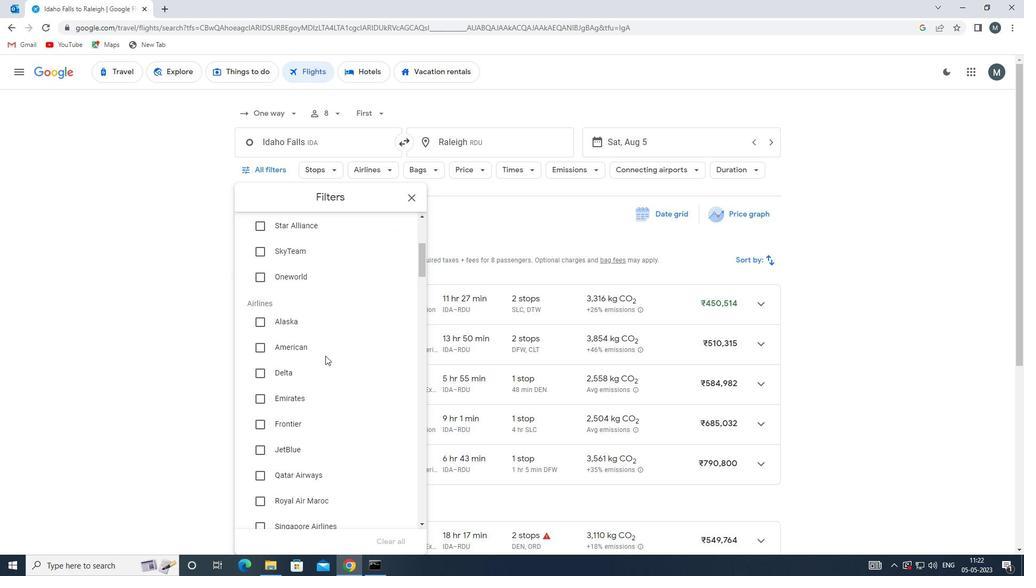 
Action: Mouse moved to (324, 450)
Screenshot: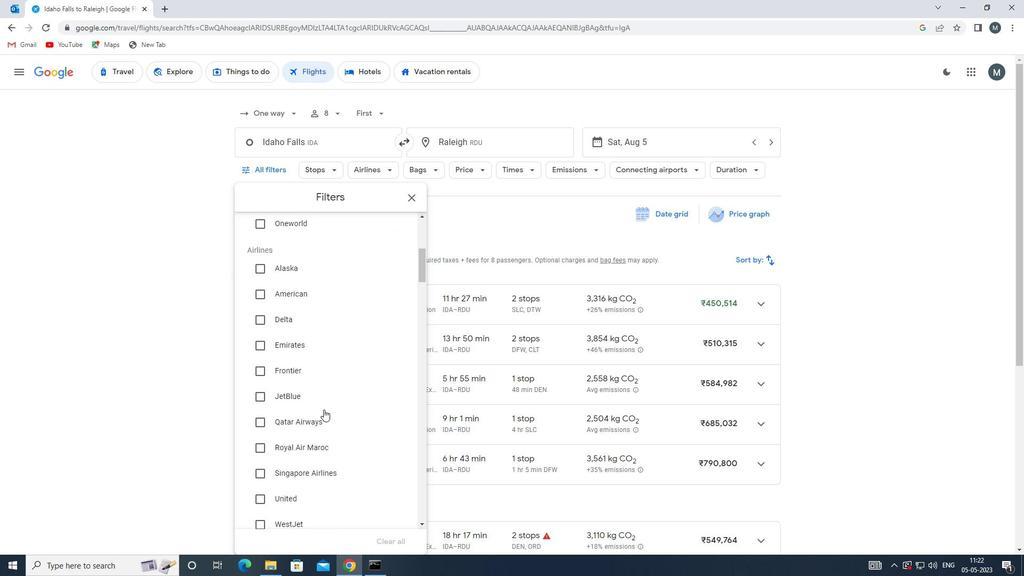 
Action: Mouse pressed left at (324, 450)
Screenshot: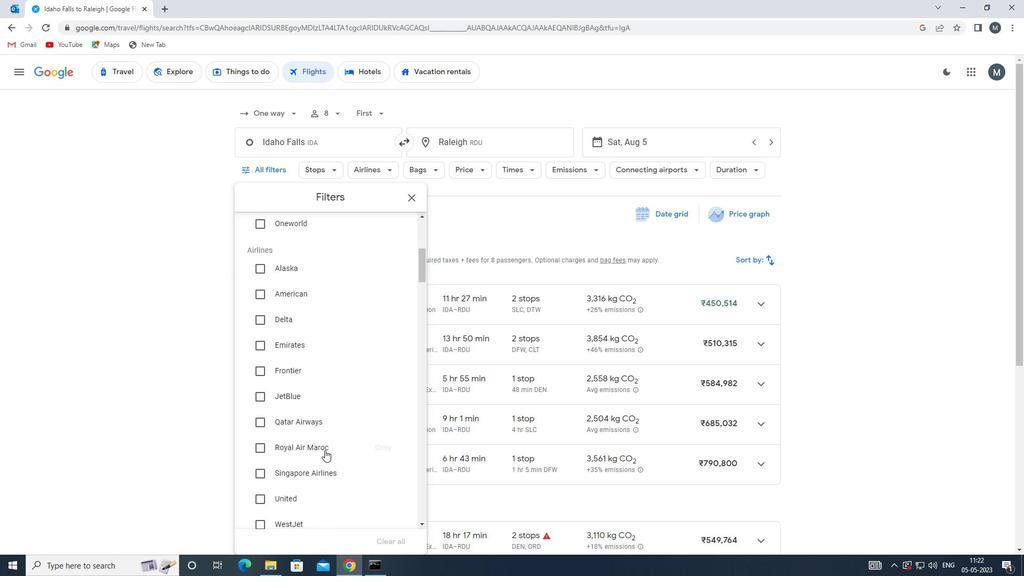 
Action: Mouse moved to (329, 416)
Screenshot: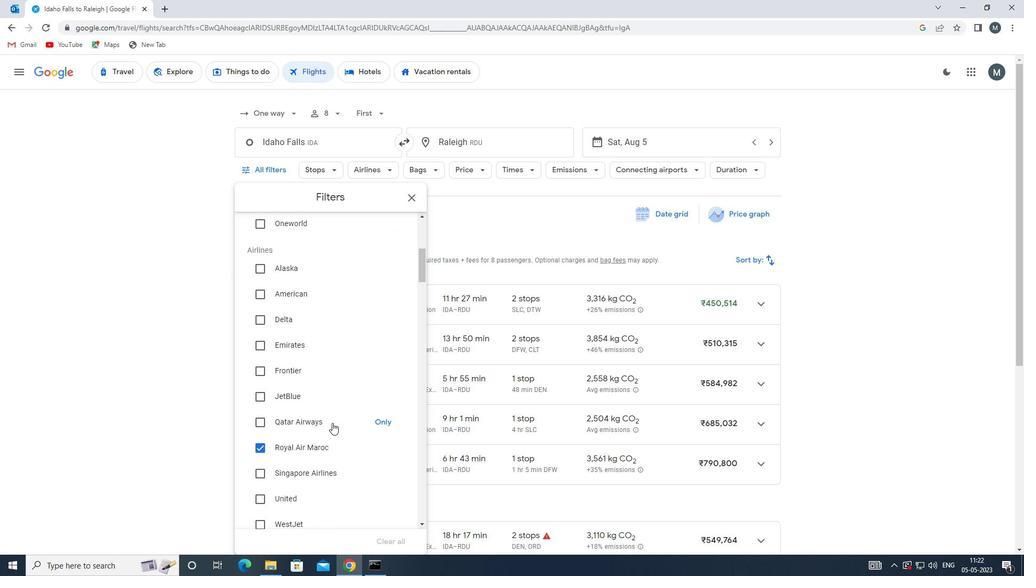 
Action: Mouse scrolled (329, 416) with delta (0, 0)
Screenshot: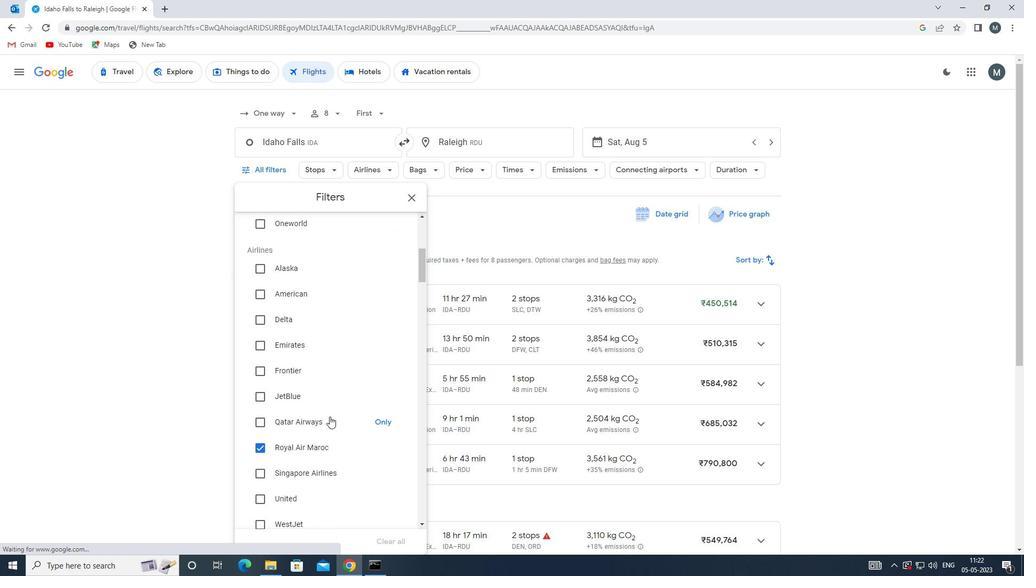 
Action: Mouse scrolled (329, 416) with delta (0, 0)
Screenshot: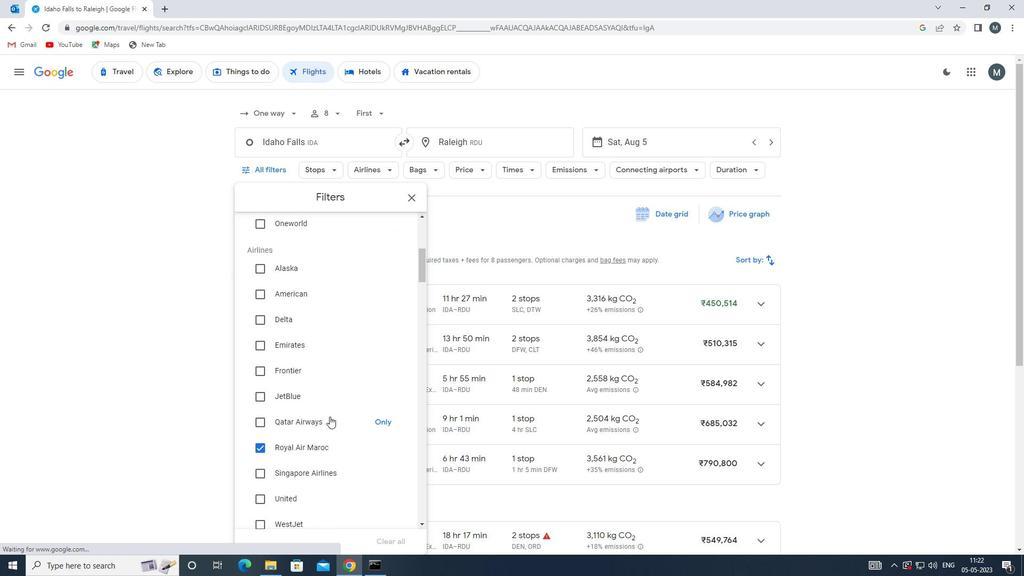 
Action: Mouse scrolled (329, 416) with delta (0, 0)
Screenshot: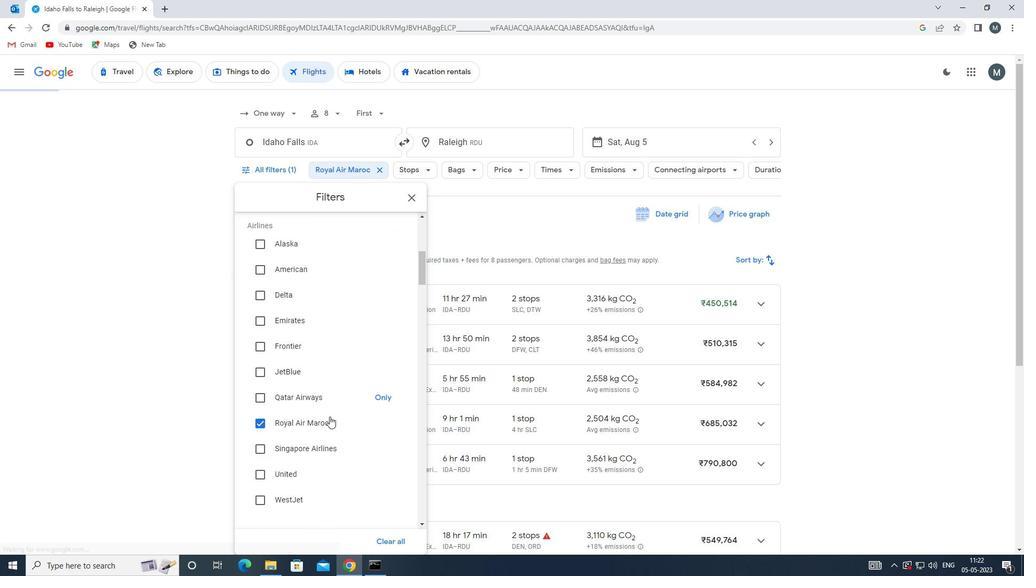 
Action: Mouse moved to (328, 425)
Screenshot: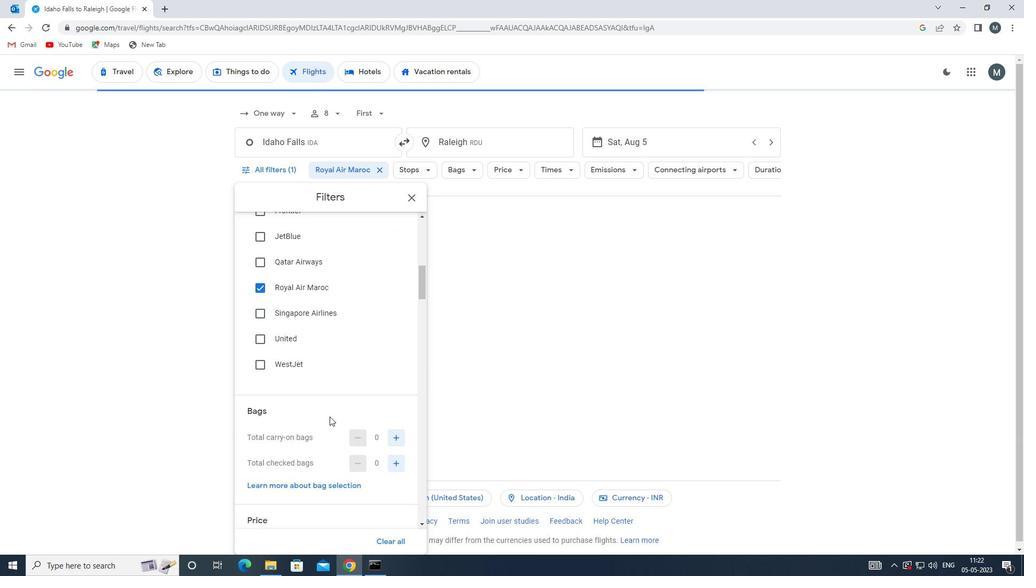 
Action: Mouse scrolled (328, 425) with delta (0, 0)
Screenshot: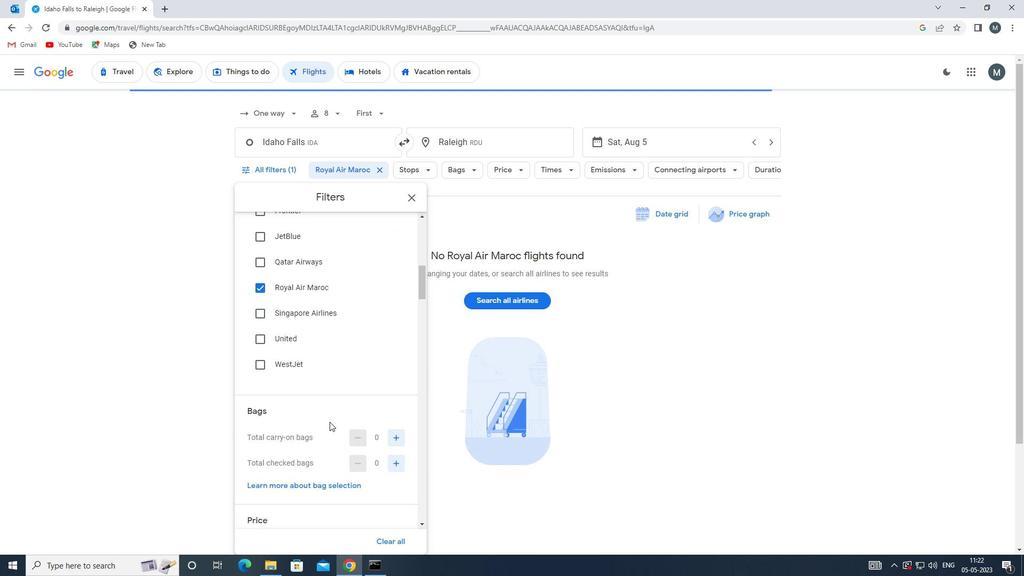 
Action: Mouse moved to (394, 410)
Screenshot: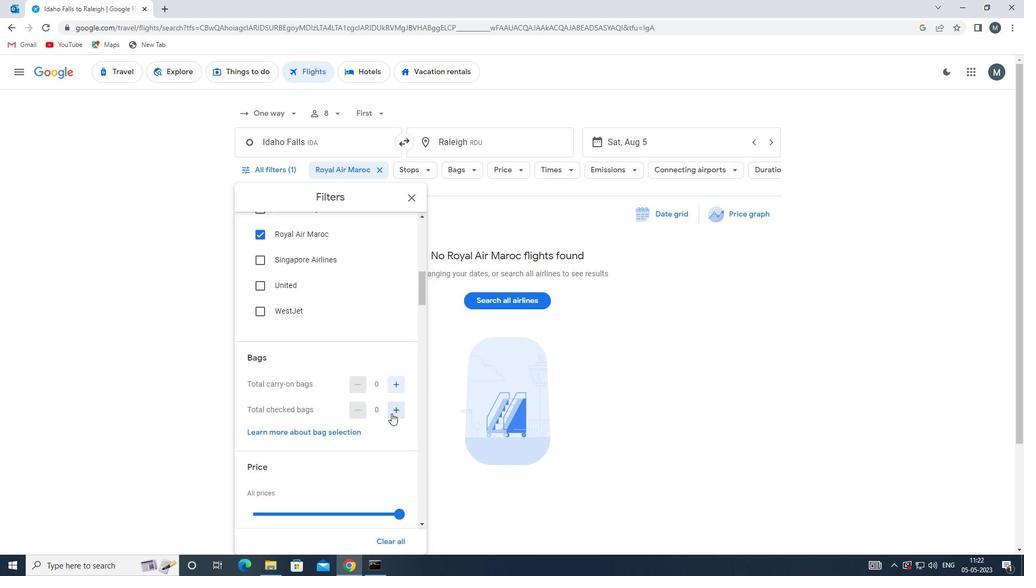 
Action: Mouse pressed left at (394, 410)
Screenshot: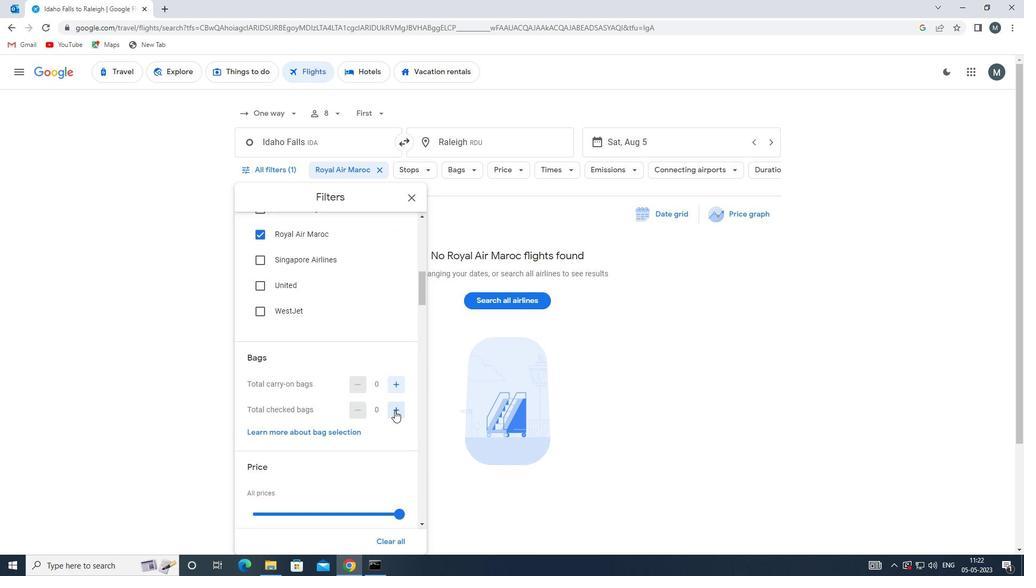 
Action: Mouse moved to (289, 407)
Screenshot: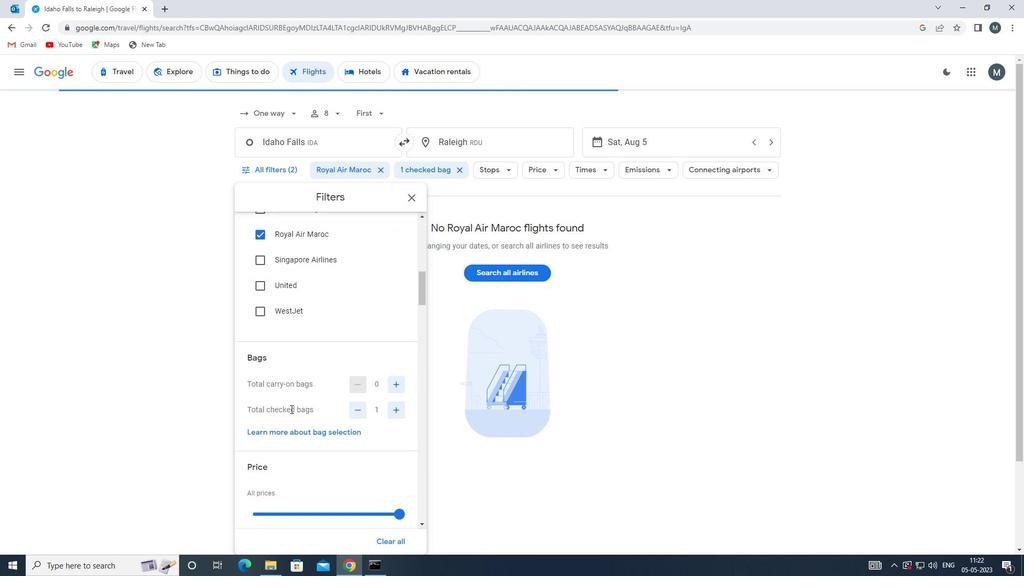 
Action: Mouse scrolled (289, 406) with delta (0, 0)
Screenshot: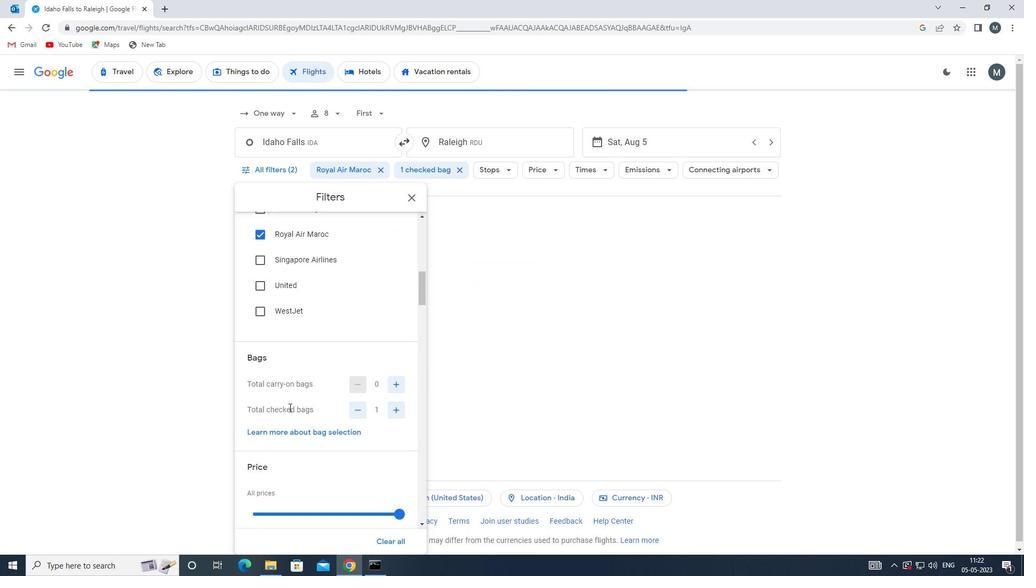 
Action: Mouse scrolled (289, 406) with delta (0, 0)
Screenshot: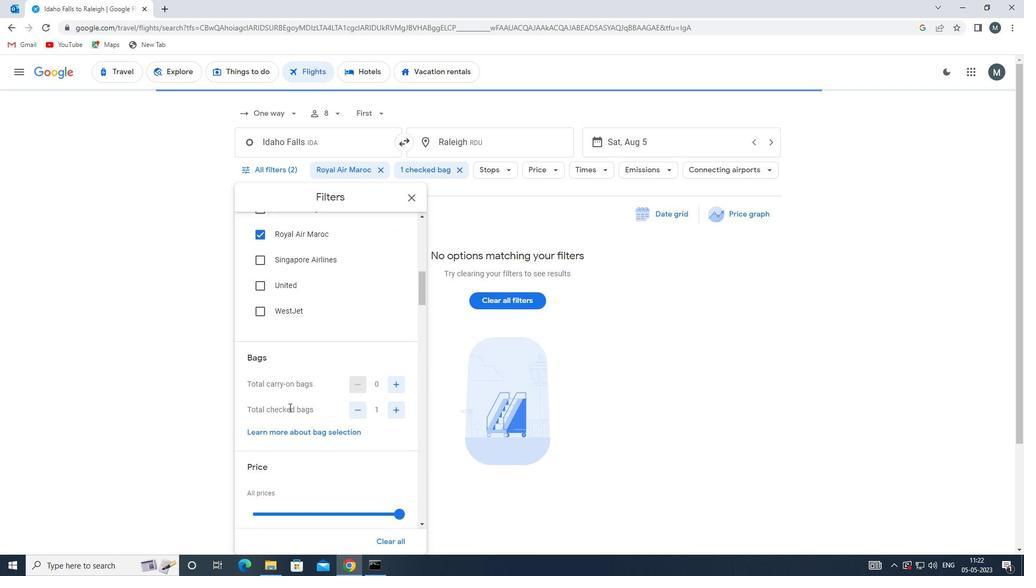 
Action: Mouse moved to (284, 408)
Screenshot: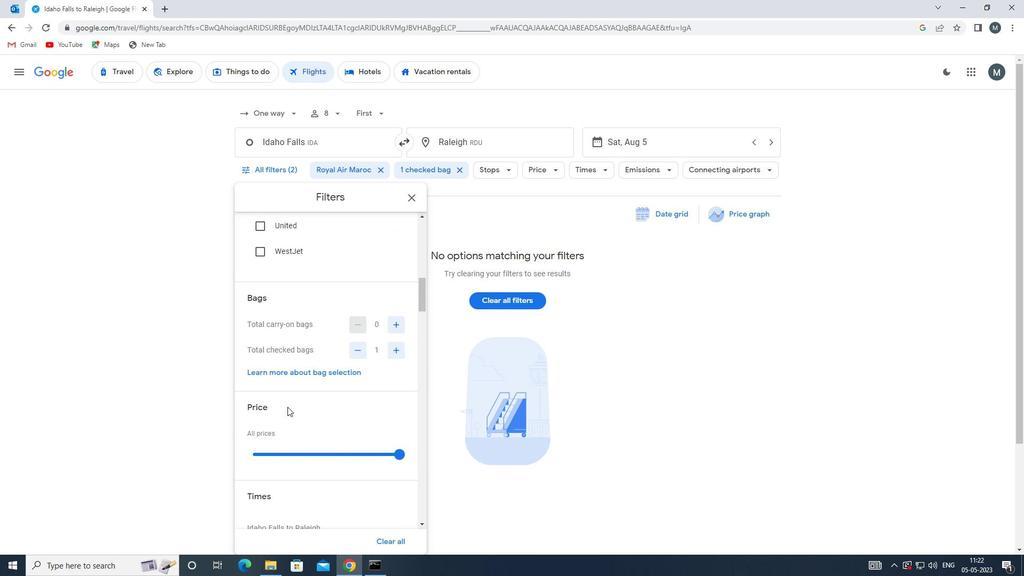 
Action: Mouse scrolled (284, 407) with delta (0, 0)
Screenshot: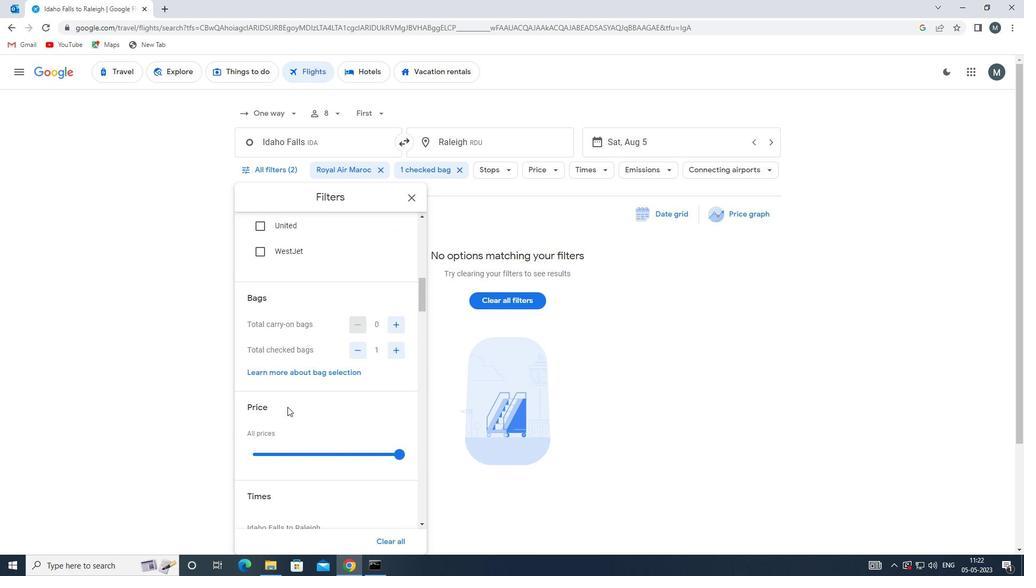 
Action: Mouse moved to (284, 408)
Screenshot: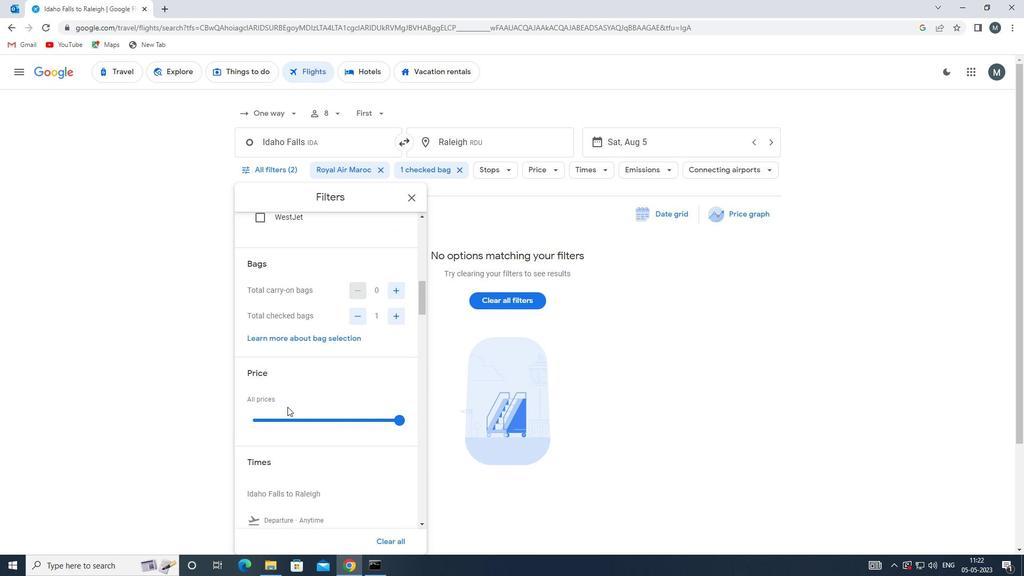 
Action: Mouse scrolled (284, 409) with delta (0, 0)
Screenshot: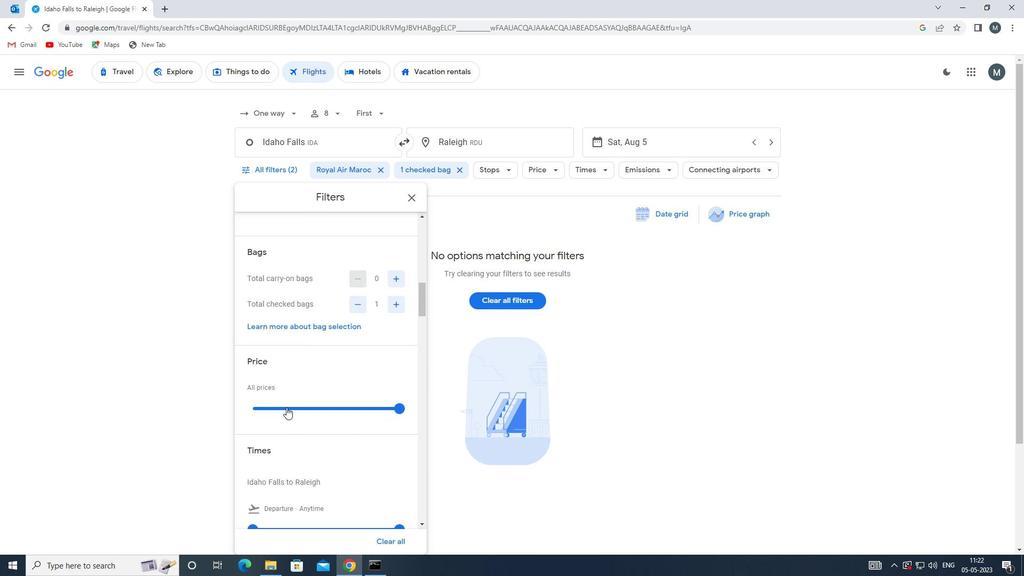 
Action: Mouse moved to (291, 405)
Screenshot: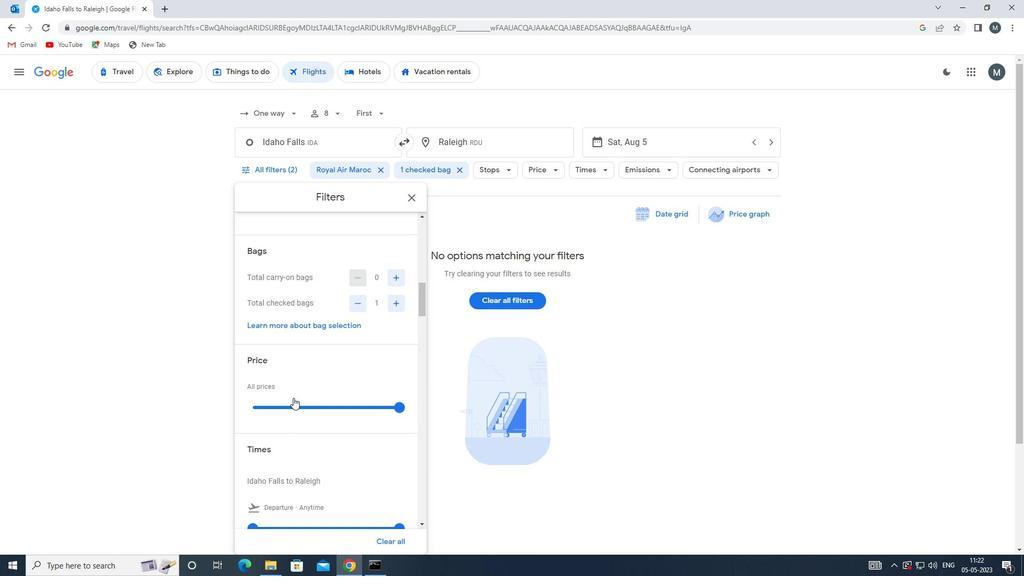 
Action: Mouse pressed left at (291, 405)
Screenshot: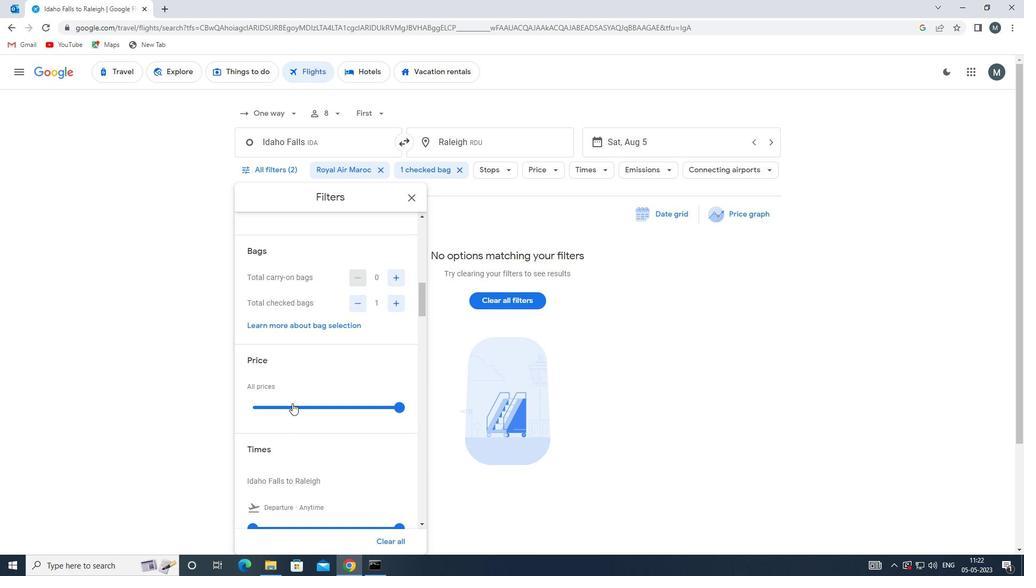 
Action: Mouse moved to (291, 406)
Screenshot: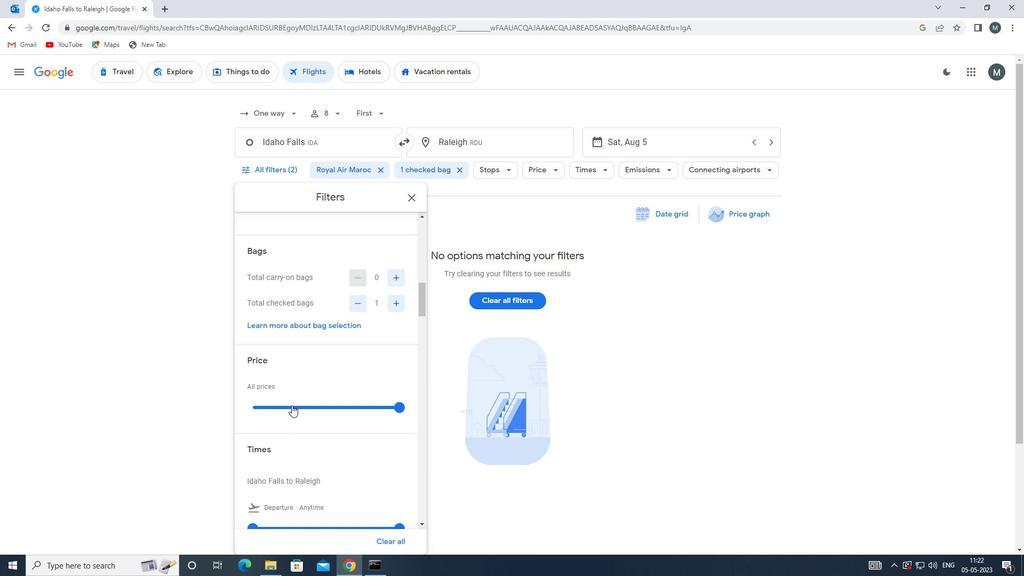 
Action: Mouse pressed left at (291, 406)
Screenshot: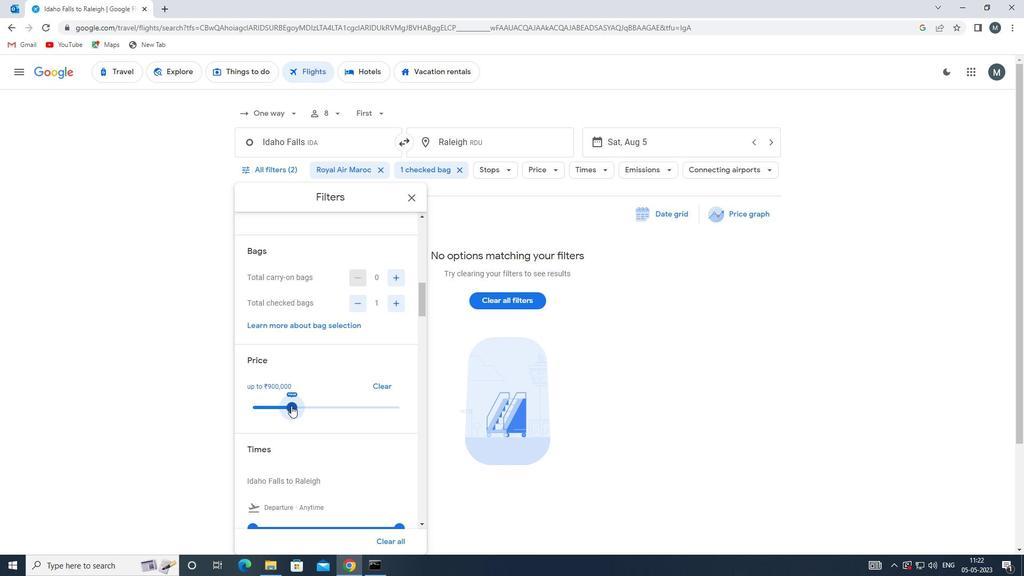 
Action: Mouse moved to (279, 398)
Screenshot: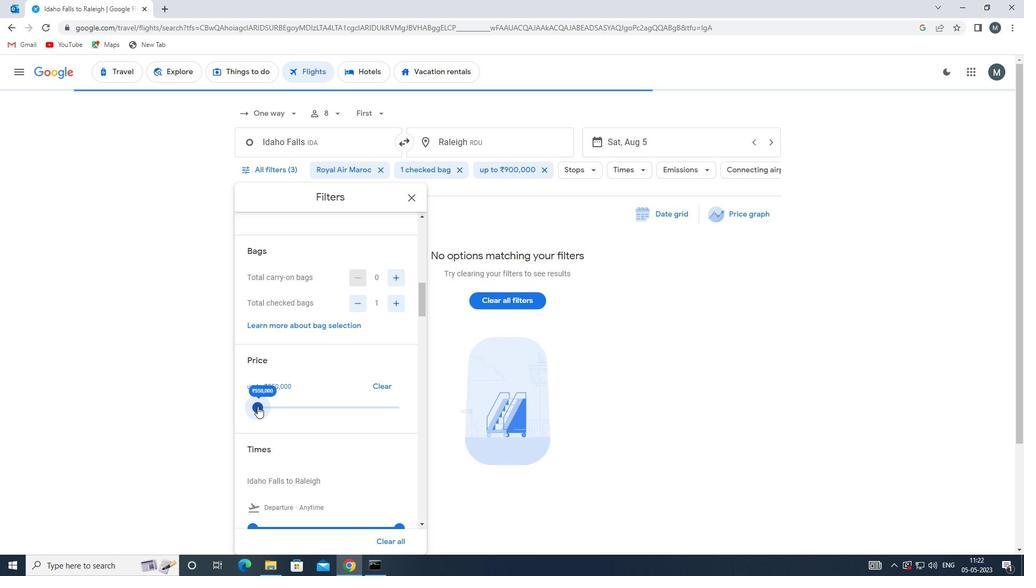 
Action: Mouse scrolled (279, 398) with delta (0, 0)
Screenshot: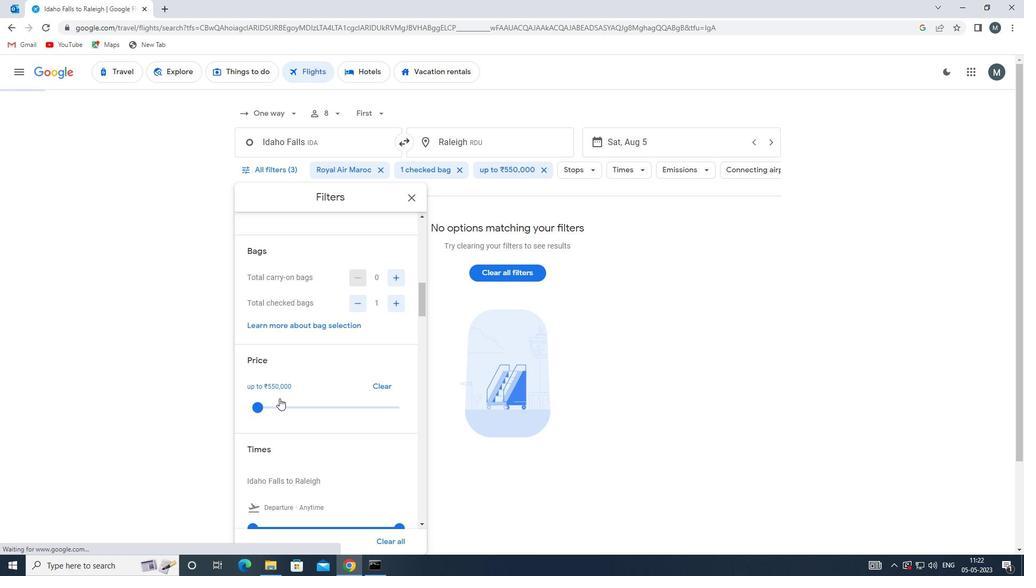 
Action: Mouse moved to (280, 398)
Screenshot: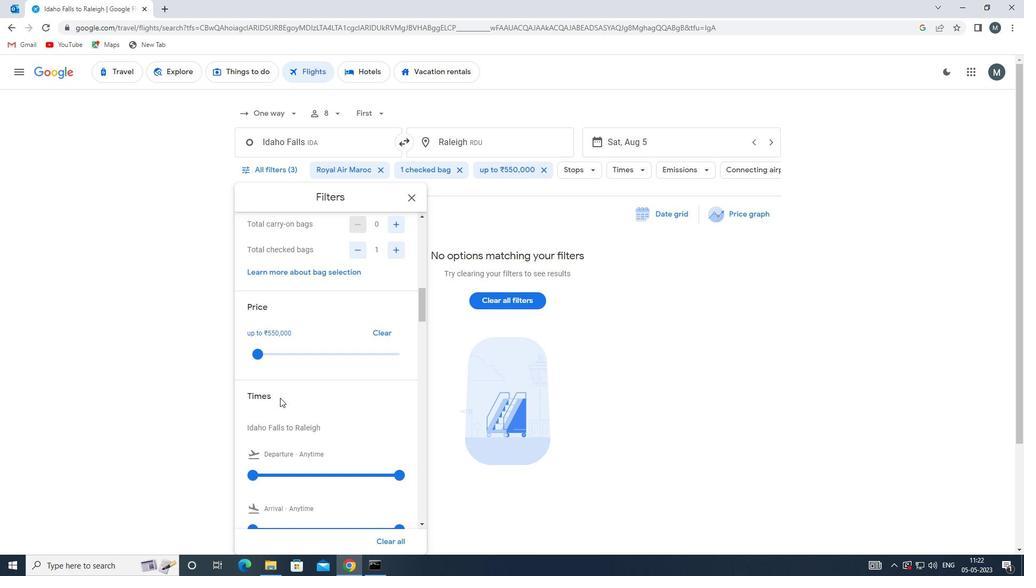 
Action: Mouse scrolled (280, 397) with delta (0, 0)
Screenshot: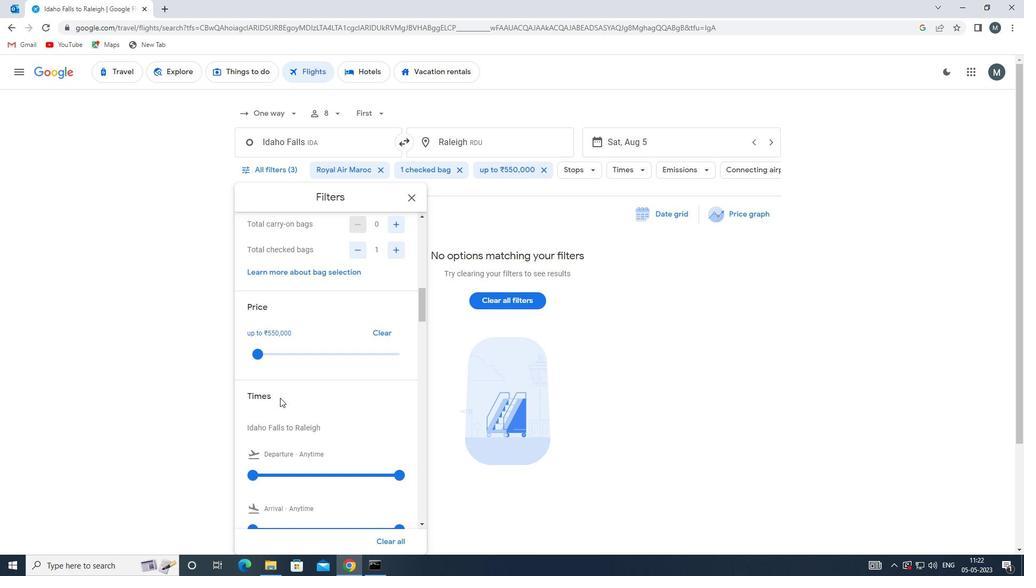 
Action: Mouse scrolled (280, 397) with delta (0, 0)
Screenshot: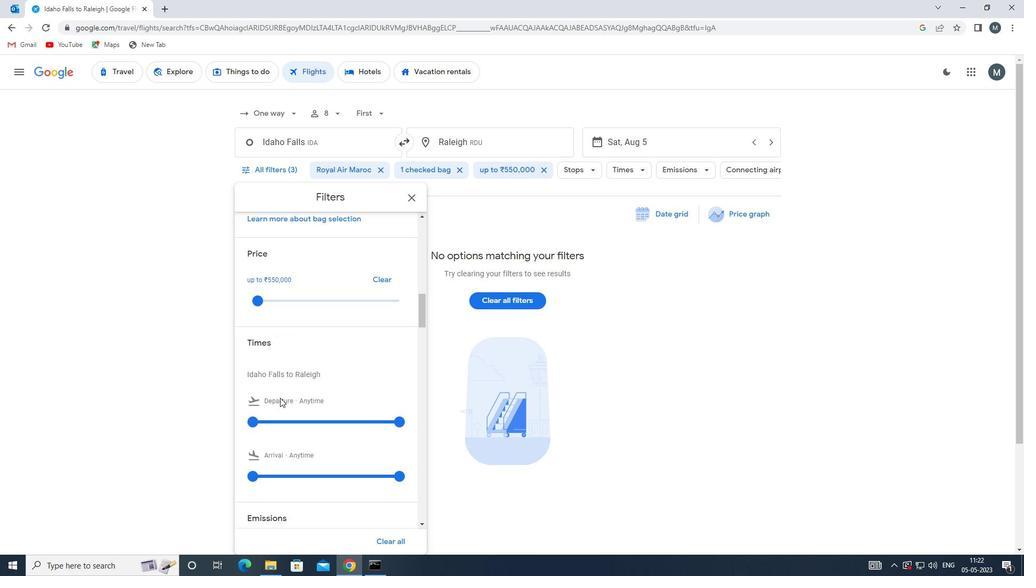 
Action: Mouse moved to (273, 365)
Screenshot: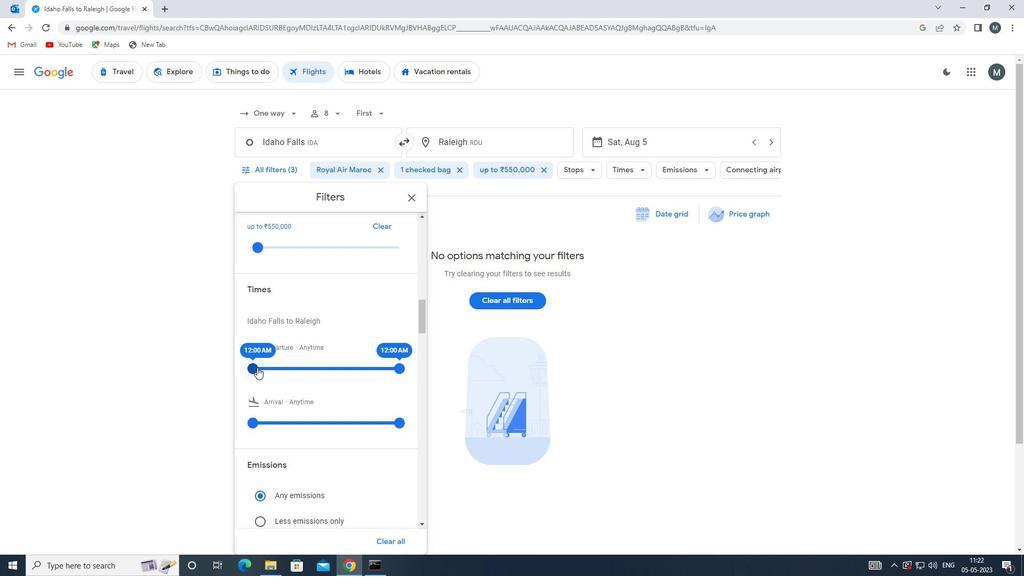 
Action: Mouse pressed left at (273, 365)
Screenshot: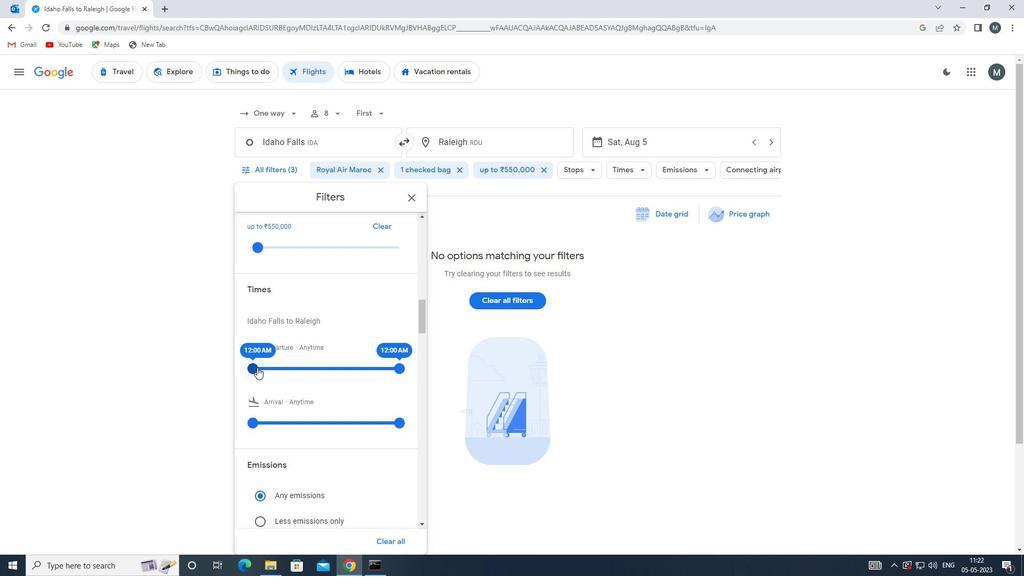 
Action: Mouse moved to (404, 368)
Screenshot: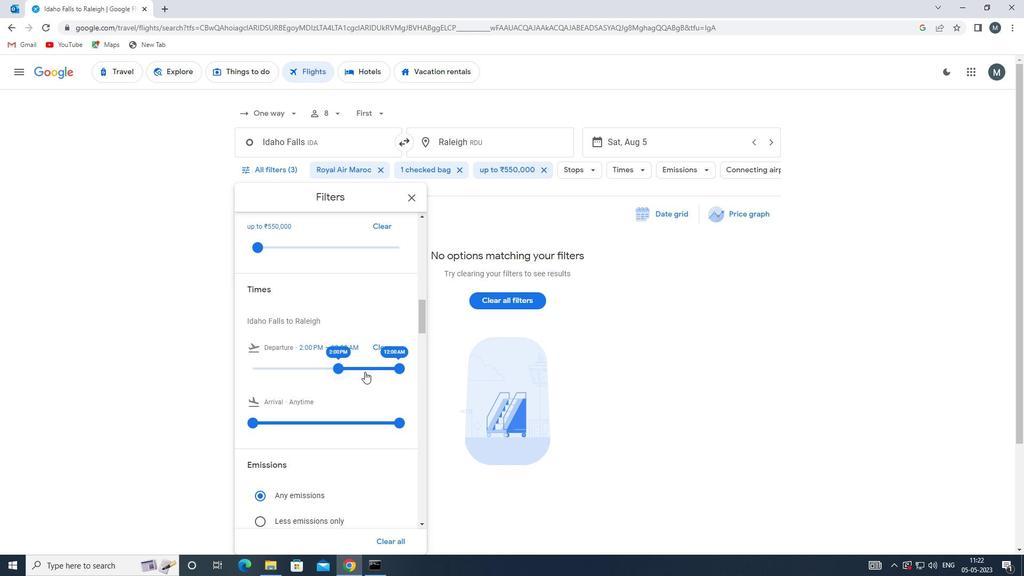 
Action: Mouse pressed left at (404, 368)
Screenshot: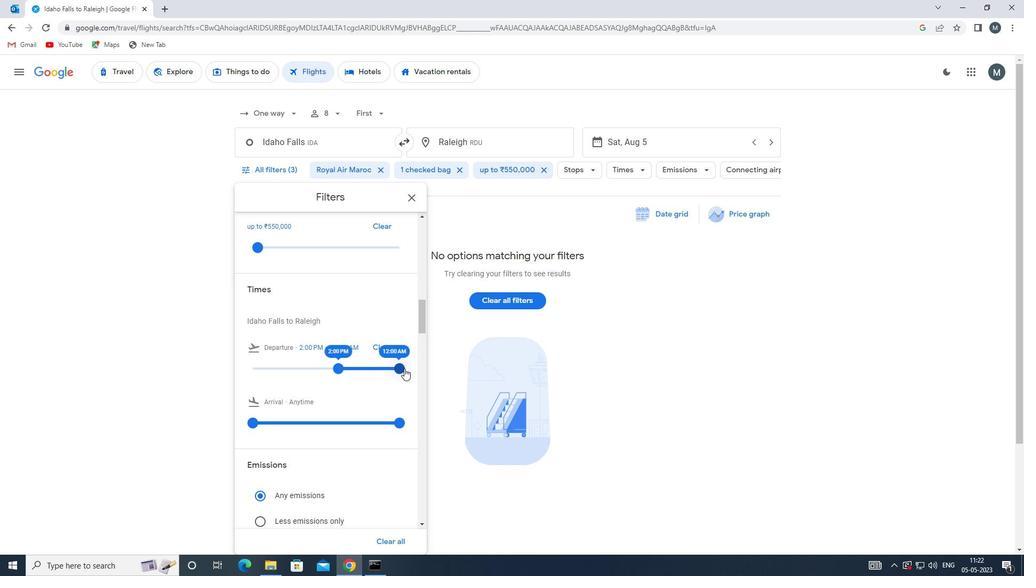 
Action: Mouse moved to (335, 374)
Screenshot: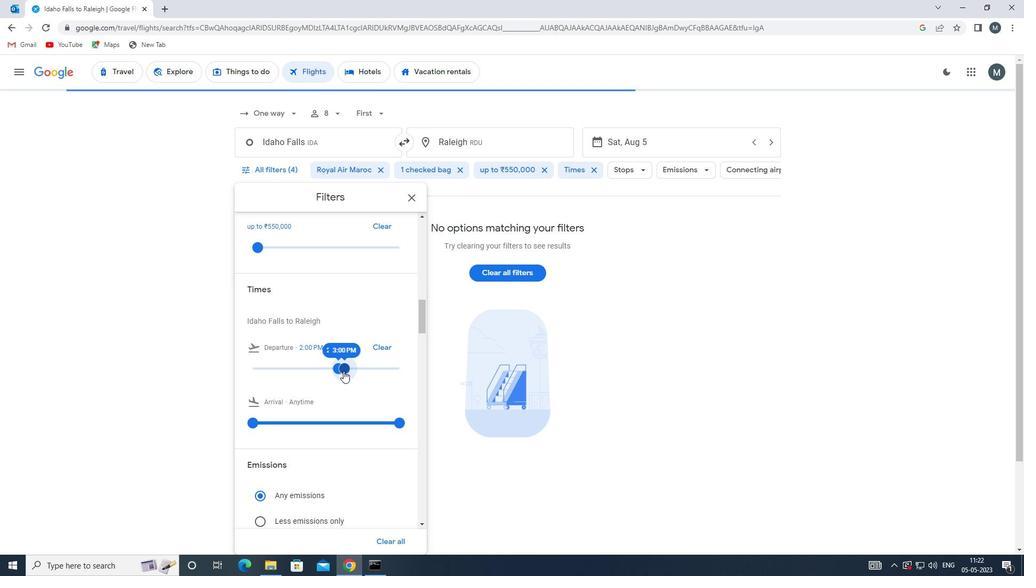 
Action: Mouse scrolled (335, 373) with delta (0, 0)
Screenshot: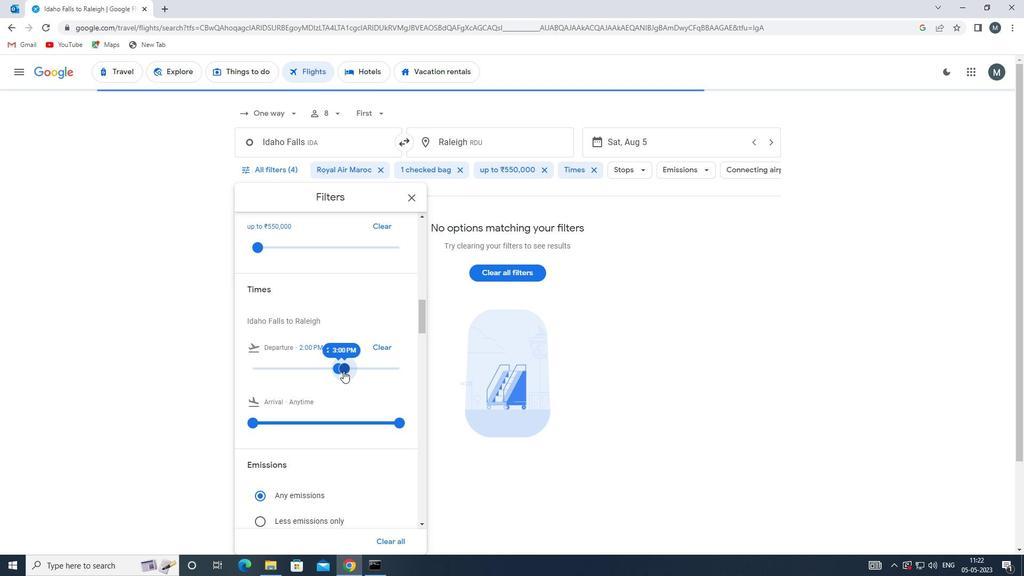 
Action: Mouse moved to (409, 199)
Screenshot: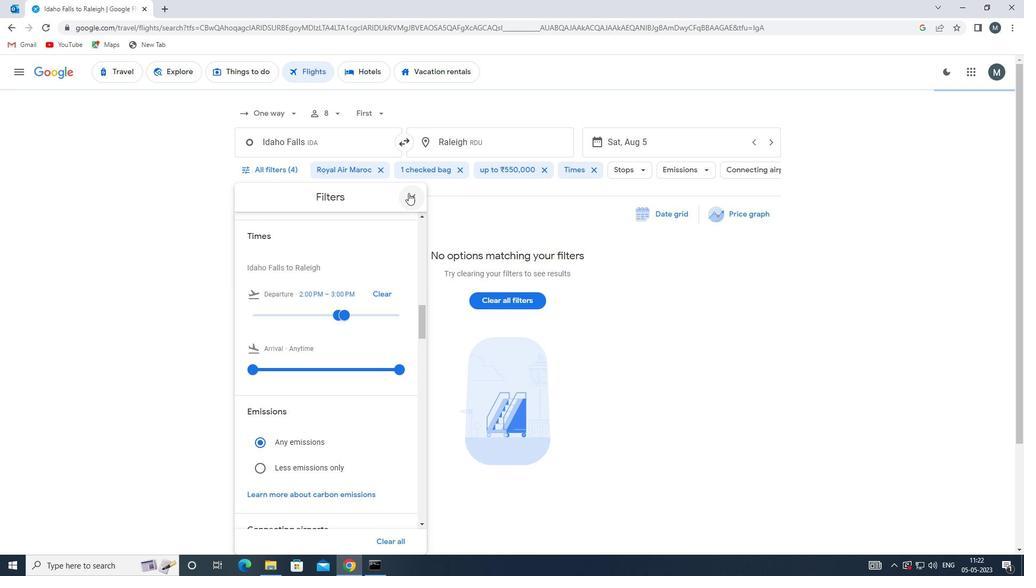 
Action: Mouse pressed left at (409, 199)
Screenshot: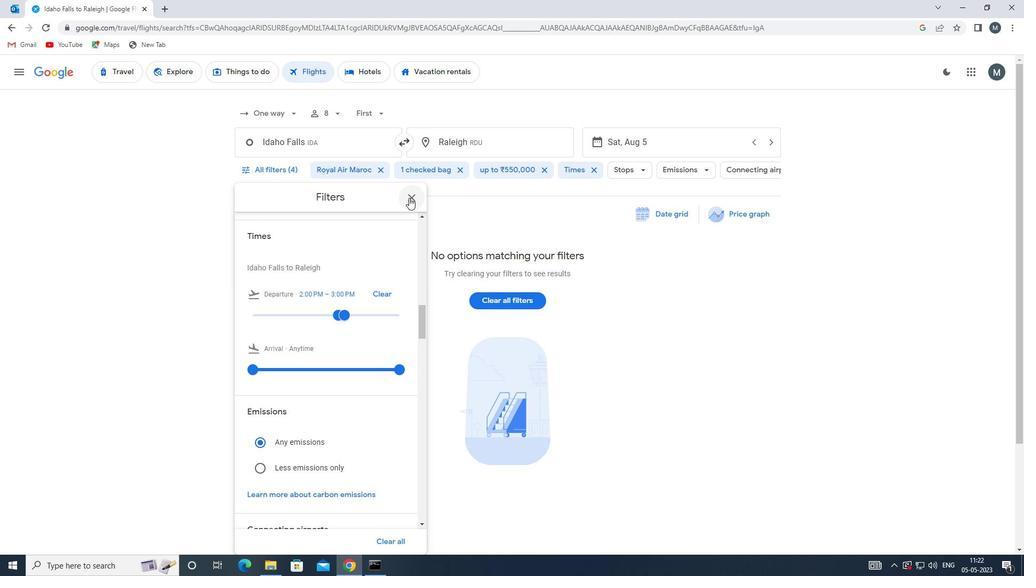 
Action: Mouse moved to (409, 201)
Screenshot: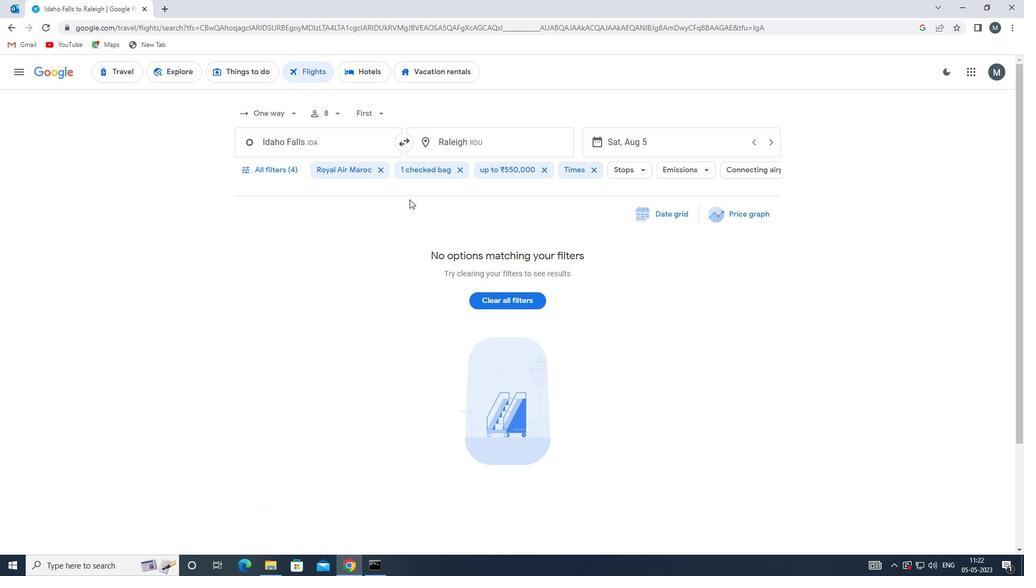 
